 Task: Change IN PROGRESS as Status of Issue Issue0000000364 in Backlog  in Scrum Project Project0000000073 in Jira. Change IN PROGRESS as Status of Issue Issue0000000366 in Backlog  in Scrum Project Project0000000074 in Jira. Change IN PROGRESS as Status of Issue Issue0000000368 in Backlog  in Scrum Project Project0000000074 in Jira. Change IN PROGRESS as Status of Issue Issue0000000370 in Backlog  in Scrum Project Project0000000074 in Jira. Assign Person0000000145 as Assignee of Issue Issue0000000361 in Backlog  in Scrum Project Project0000000073 in Jira
Action: Mouse moved to (55, 235)
Screenshot: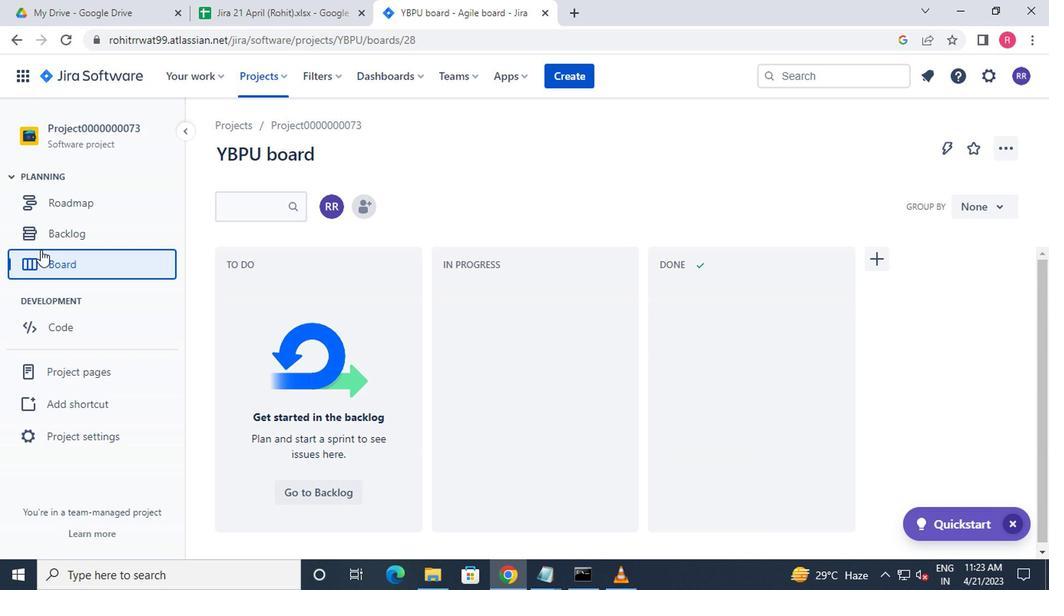 
Action: Mouse pressed left at (55, 235)
Screenshot: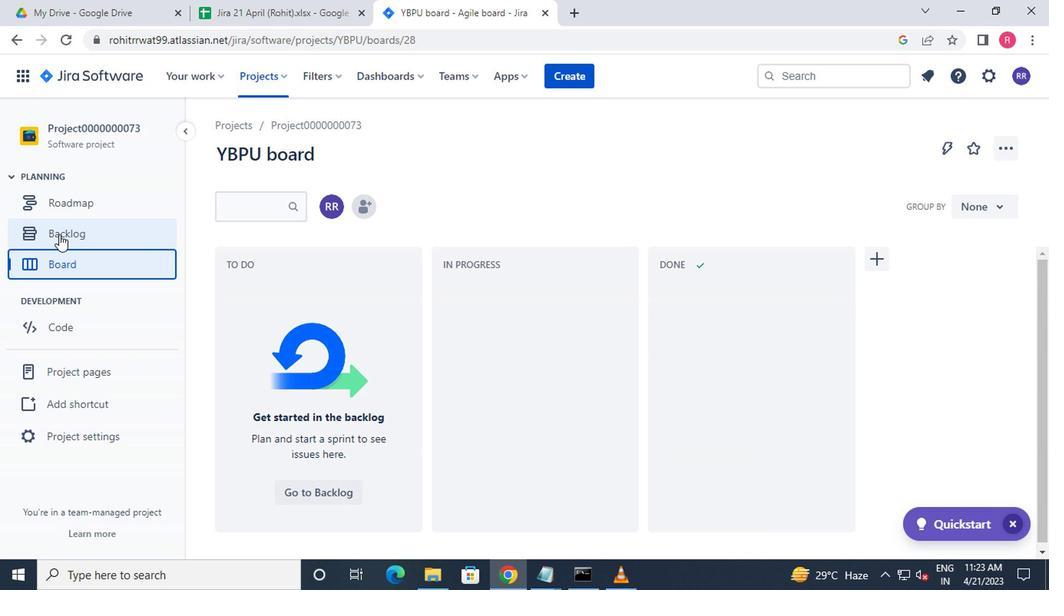 
Action: Mouse moved to (180, 287)
Screenshot: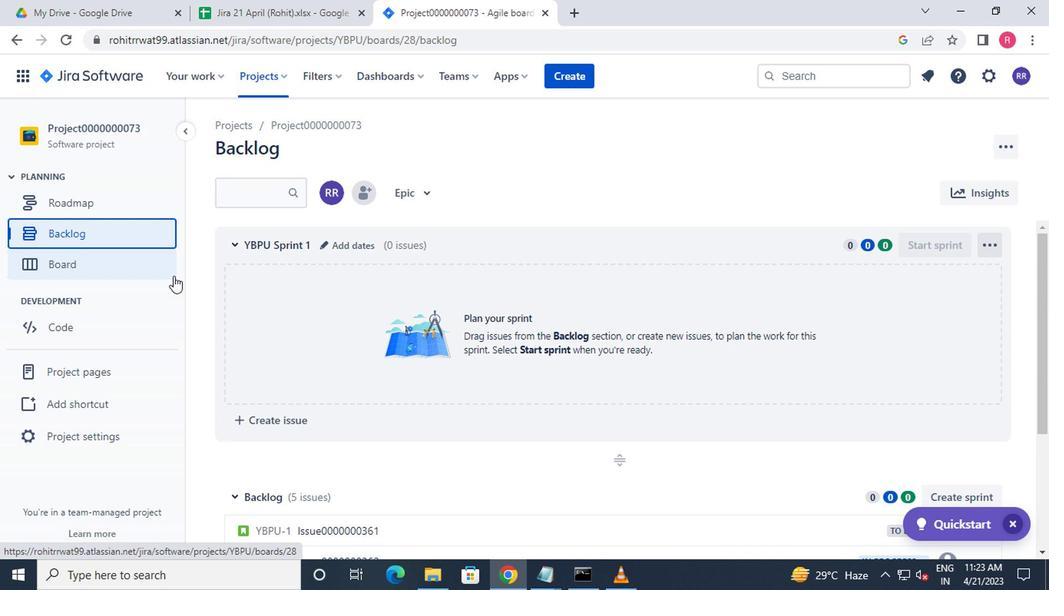 
Action: Mouse scrolled (180, 285) with delta (0, -1)
Screenshot: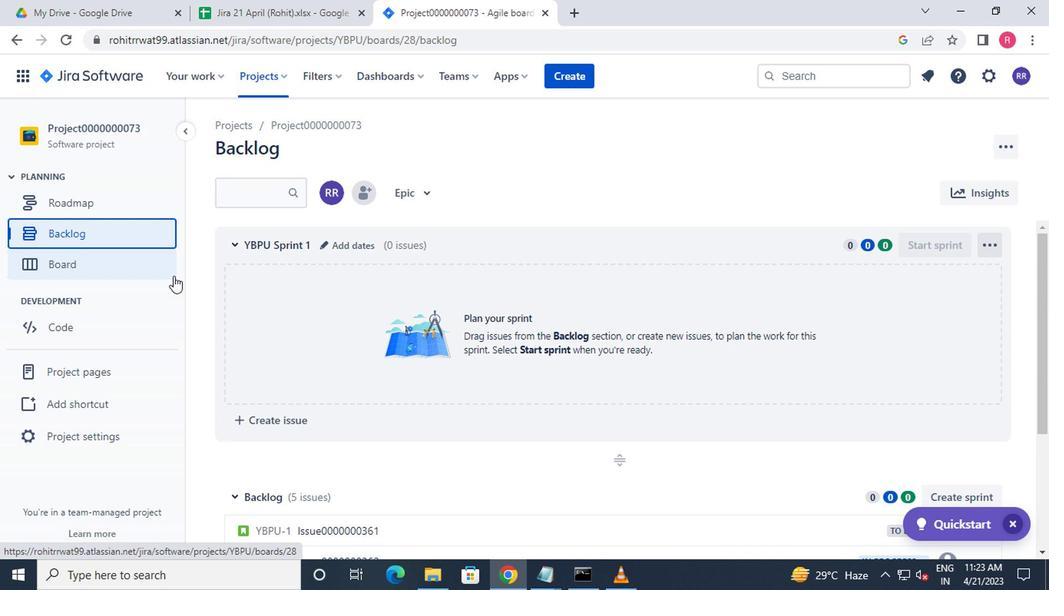 
Action: Mouse moved to (184, 291)
Screenshot: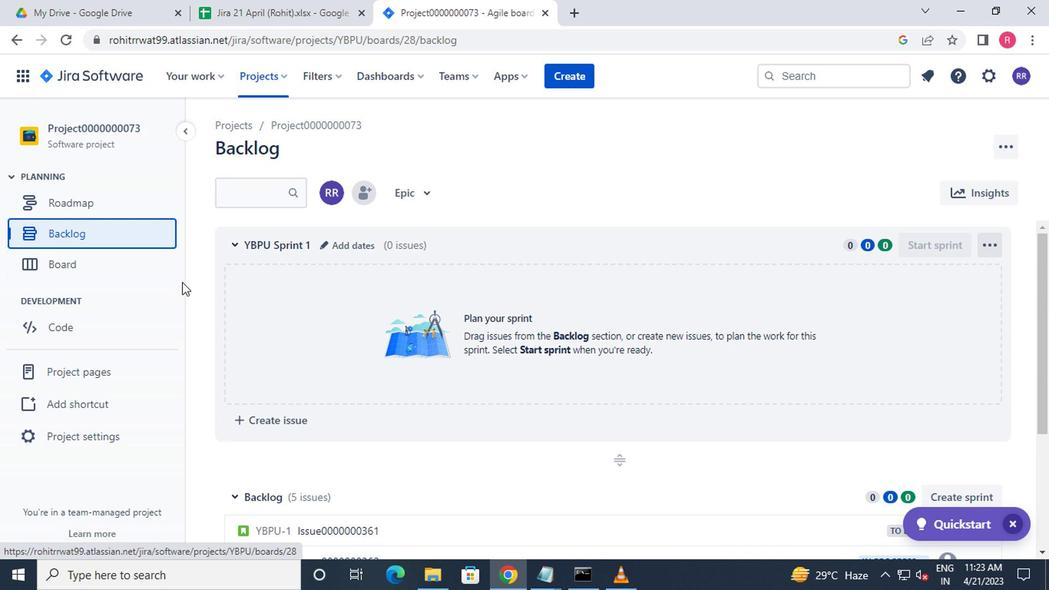 
Action: Mouse scrolled (184, 290) with delta (0, 0)
Screenshot: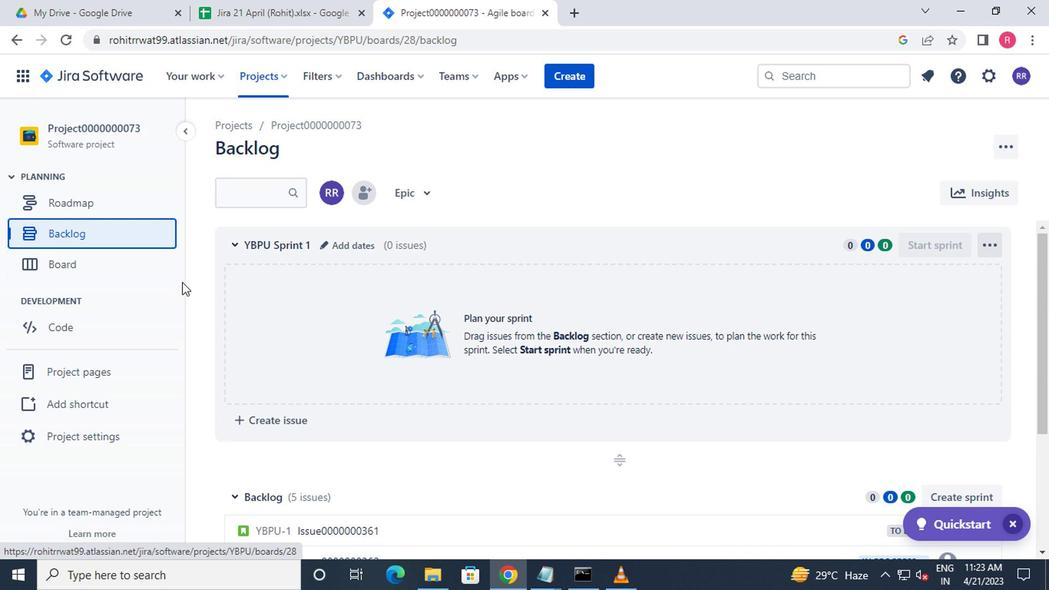 
Action: Mouse moved to (201, 304)
Screenshot: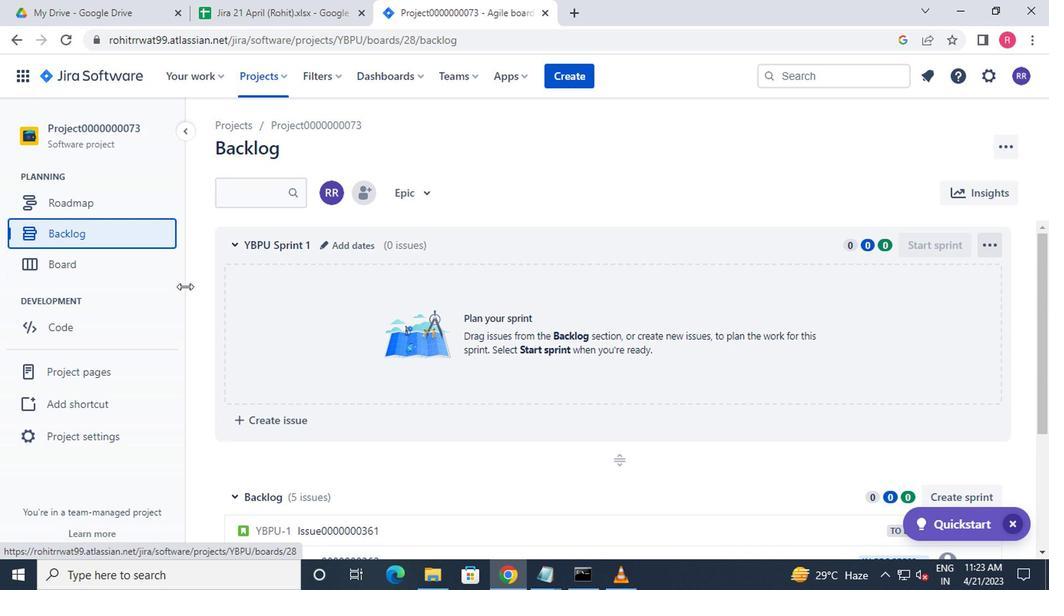 
Action: Mouse scrolled (201, 304) with delta (0, 0)
Screenshot: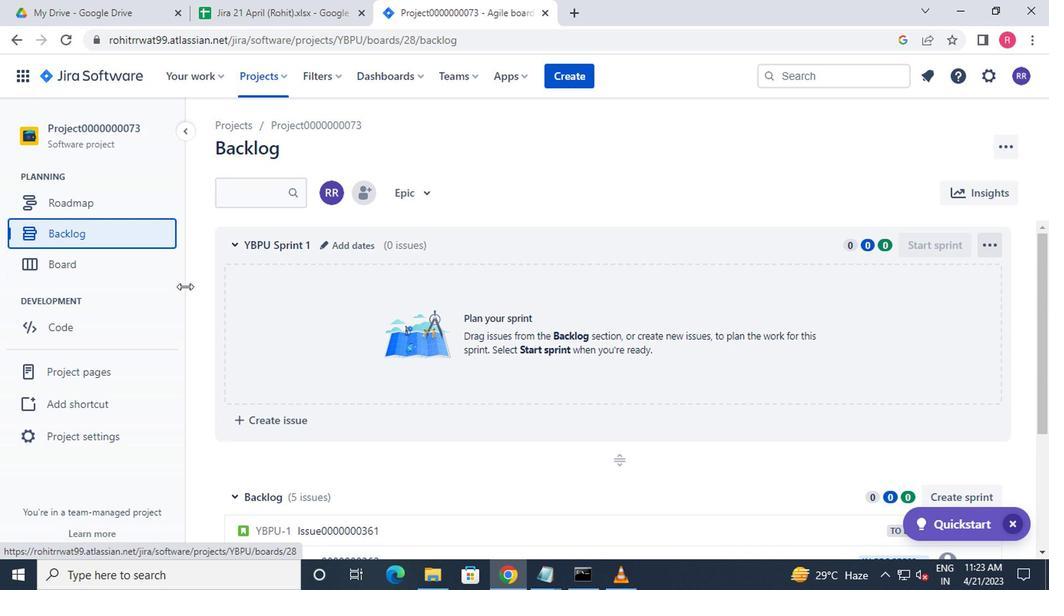 
Action: Mouse moved to (207, 311)
Screenshot: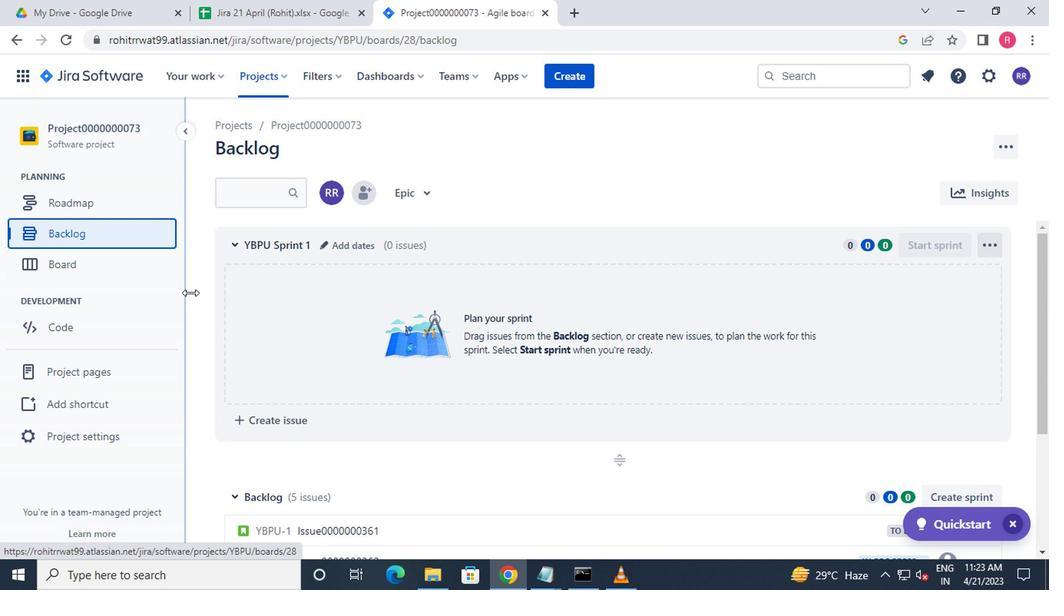 
Action: Mouse scrolled (207, 310) with delta (0, -1)
Screenshot: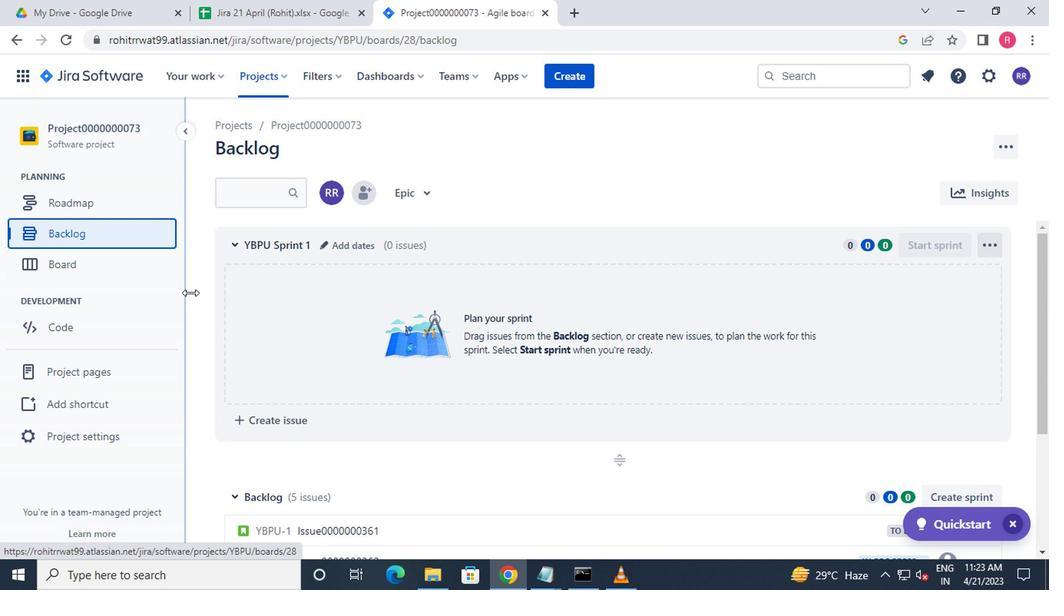
Action: Mouse moved to (674, 358)
Screenshot: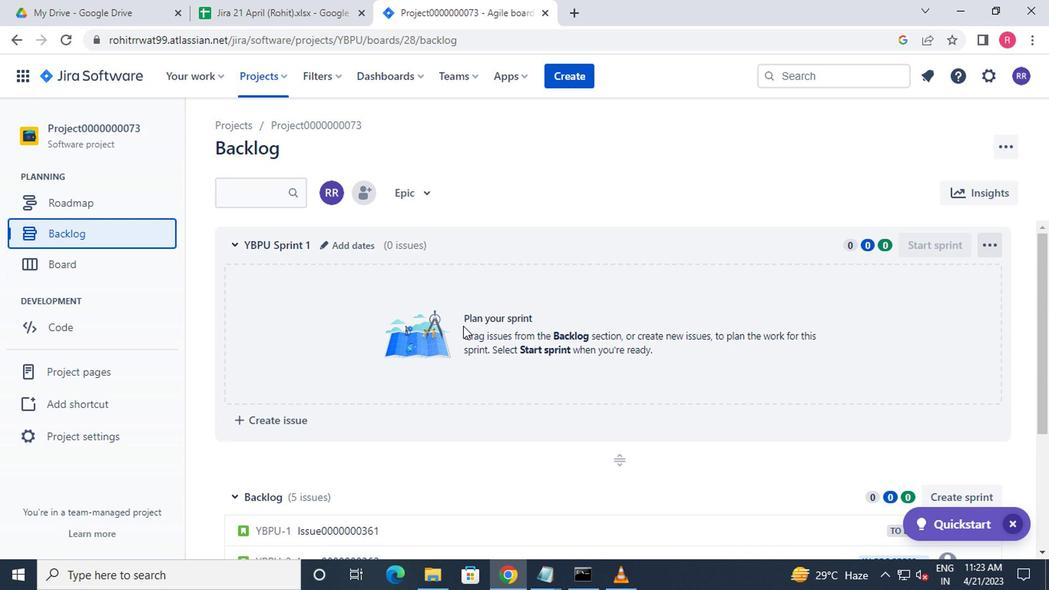 
Action: Mouse scrolled (674, 357) with delta (0, -1)
Screenshot: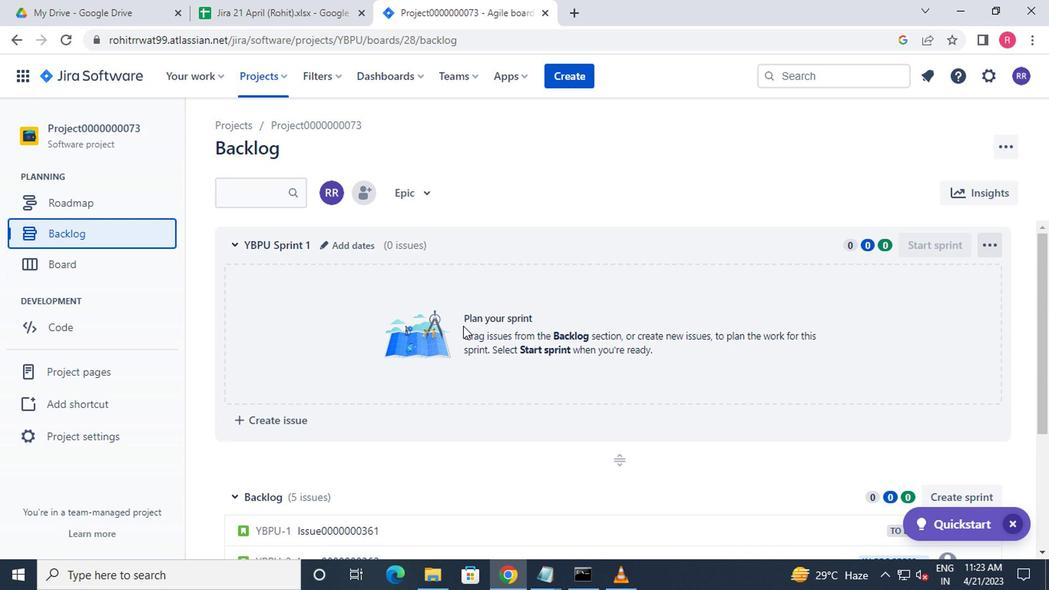 
Action: Mouse moved to (674, 358)
Screenshot: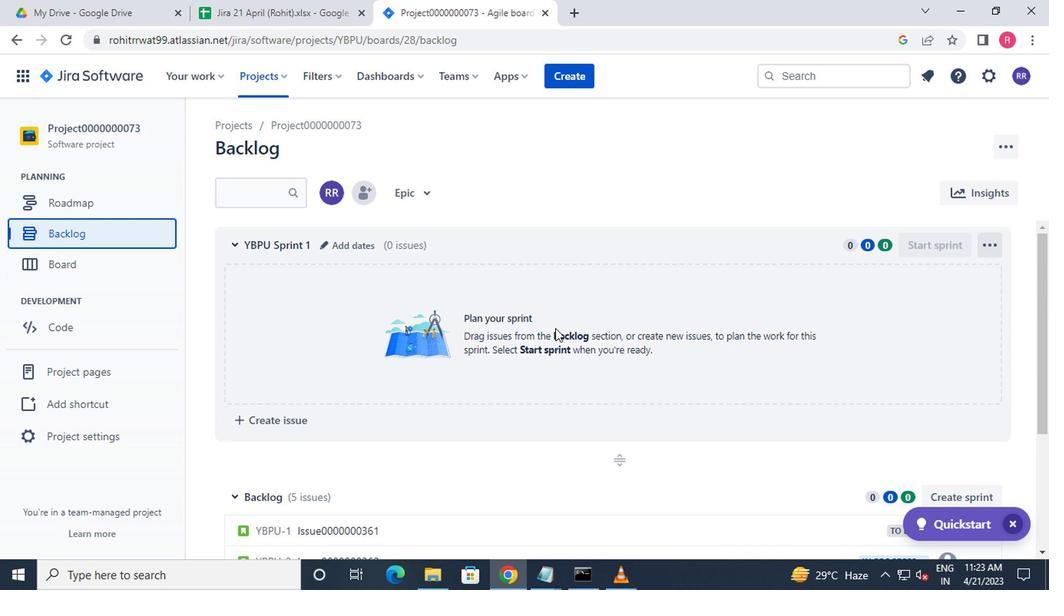 
Action: Mouse scrolled (674, 358) with delta (0, 0)
Screenshot: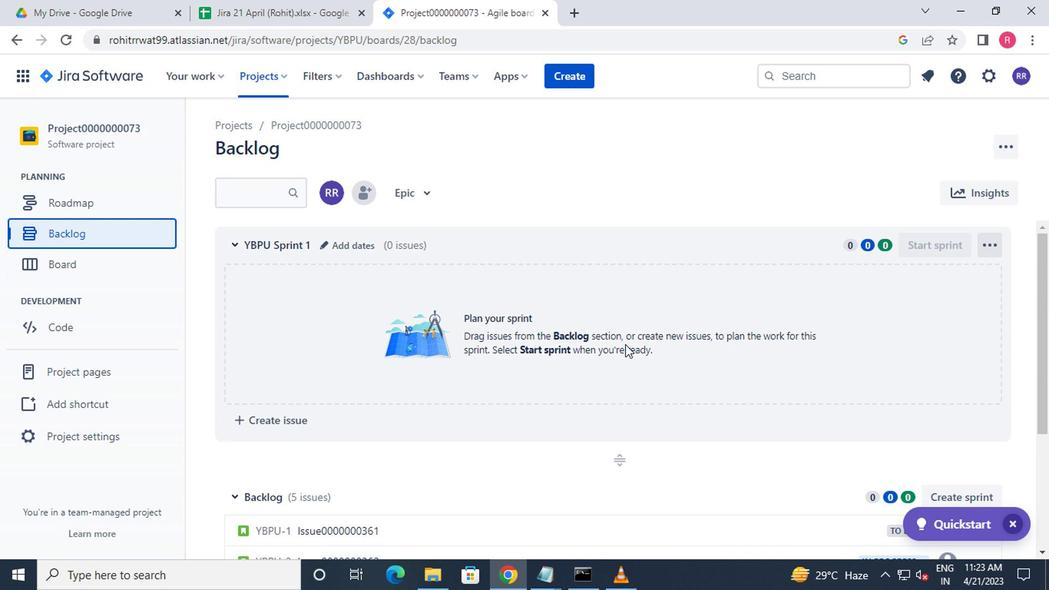 
Action: Mouse scrolled (674, 358) with delta (0, 0)
Screenshot: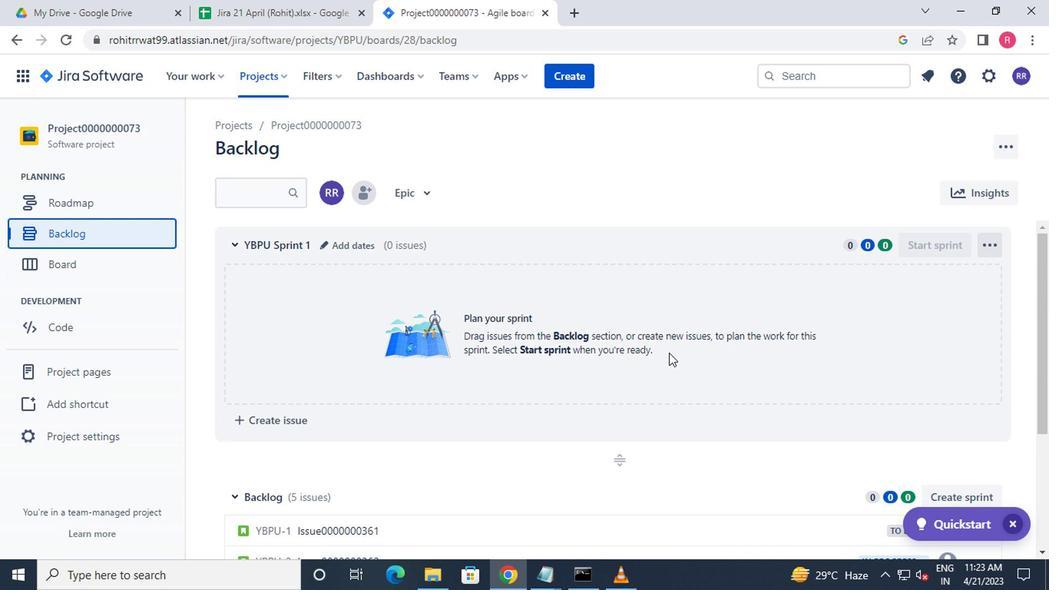 
Action: Mouse moved to (897, 433)
Screenshot: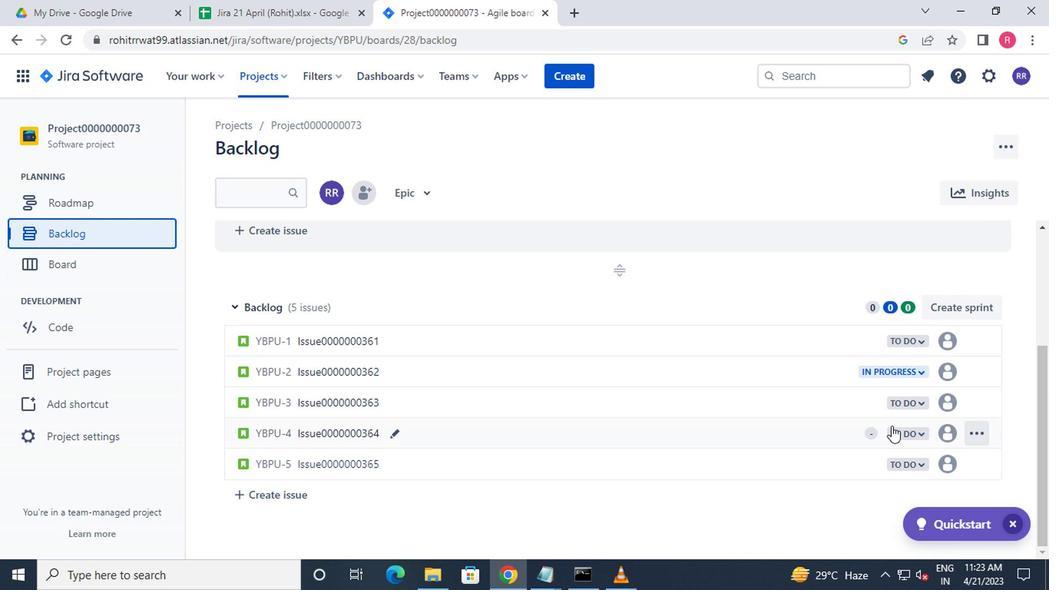 
Action: Mouse pressed left at (897, 433)
Screenshot: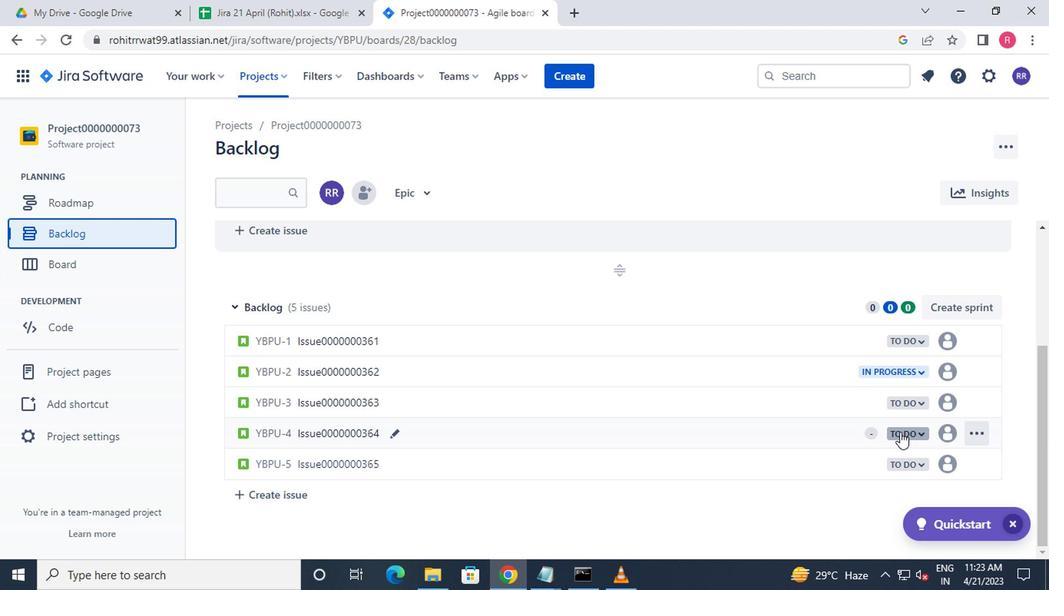 
Action: Mouse moved to (823, 470)
Screenshot: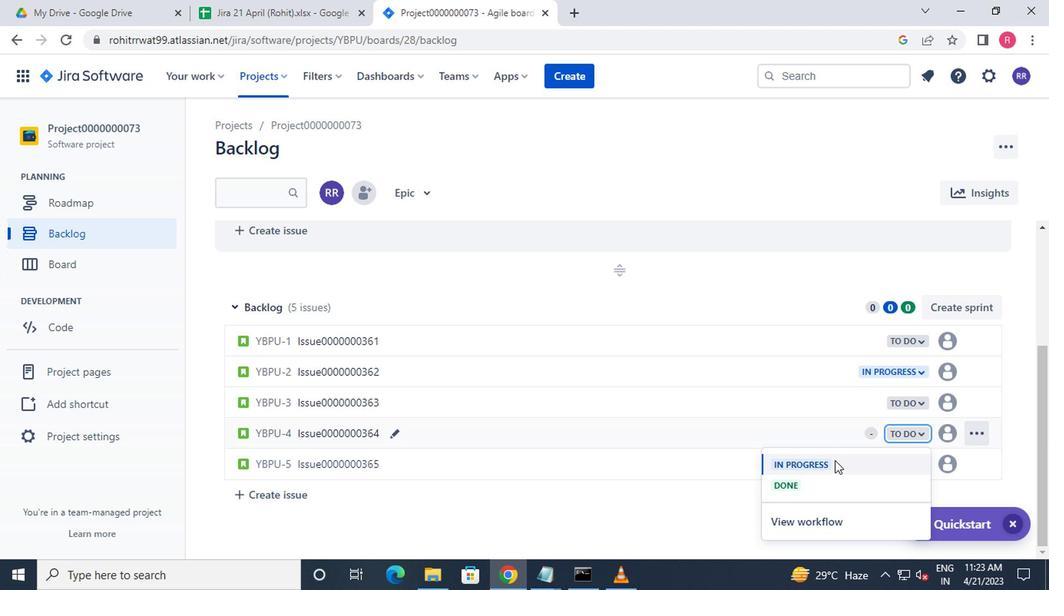 
Action: Mouse pressed left at (823, 470)
Screenshot: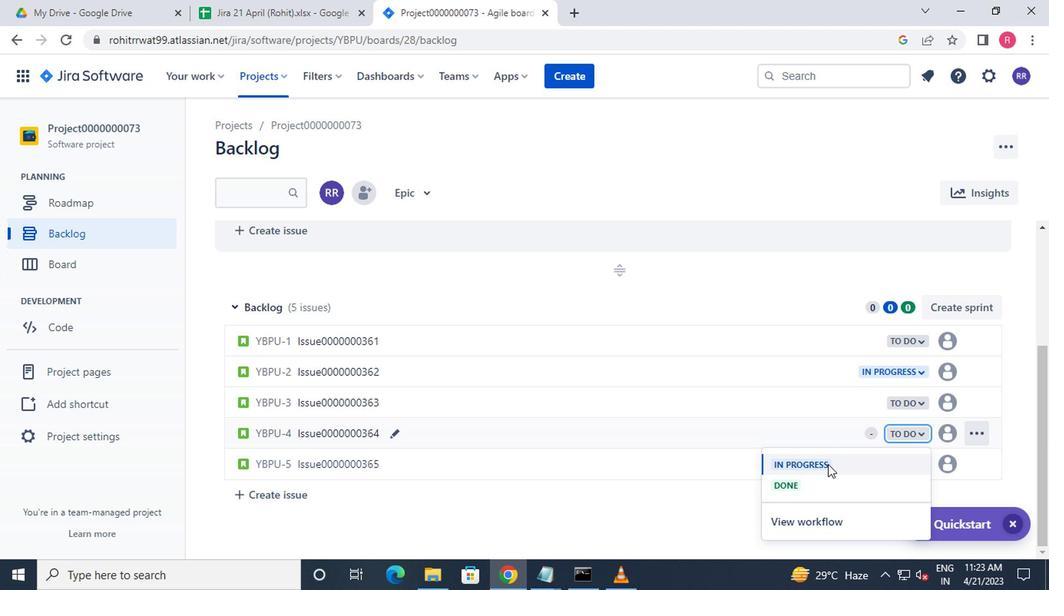 
Action: Mouse moved to (243, 79)
Screenshot: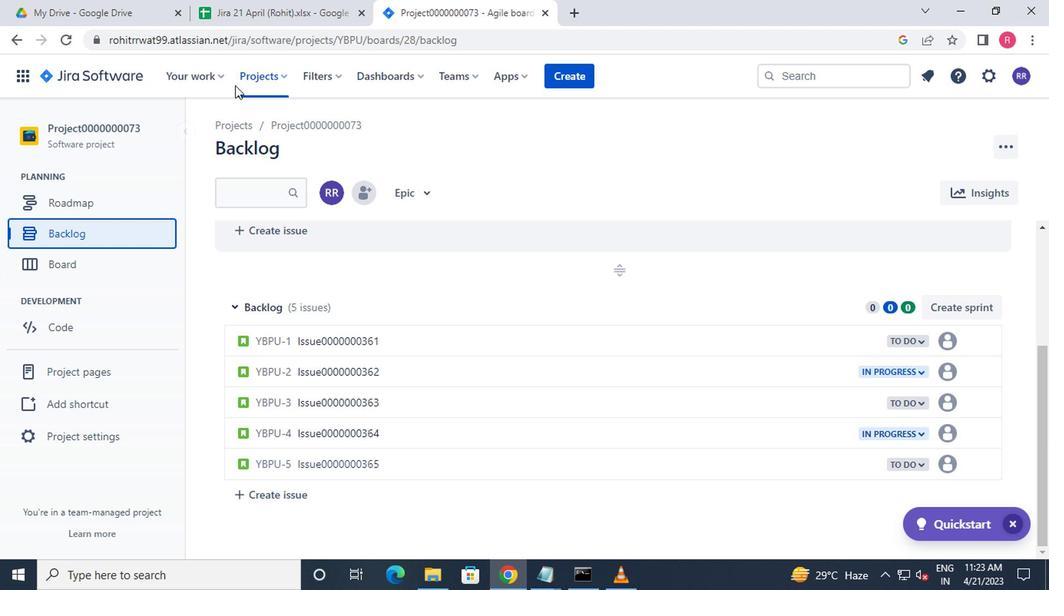
Action: Mouse pressed left at (243, 79)
Screenshot: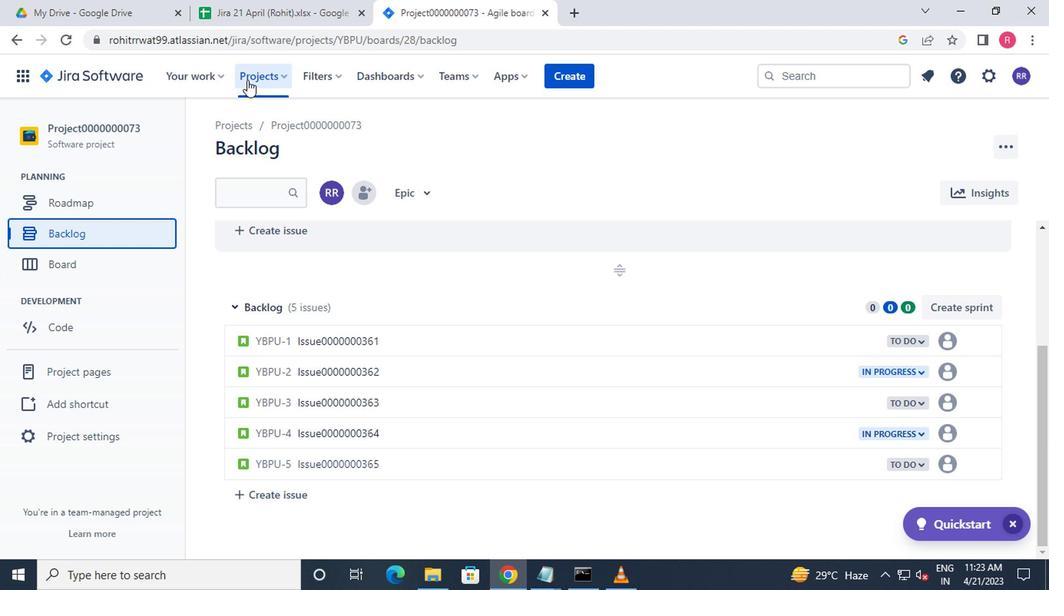 
Action: Mouse moved to (317, 176)
Screenshot: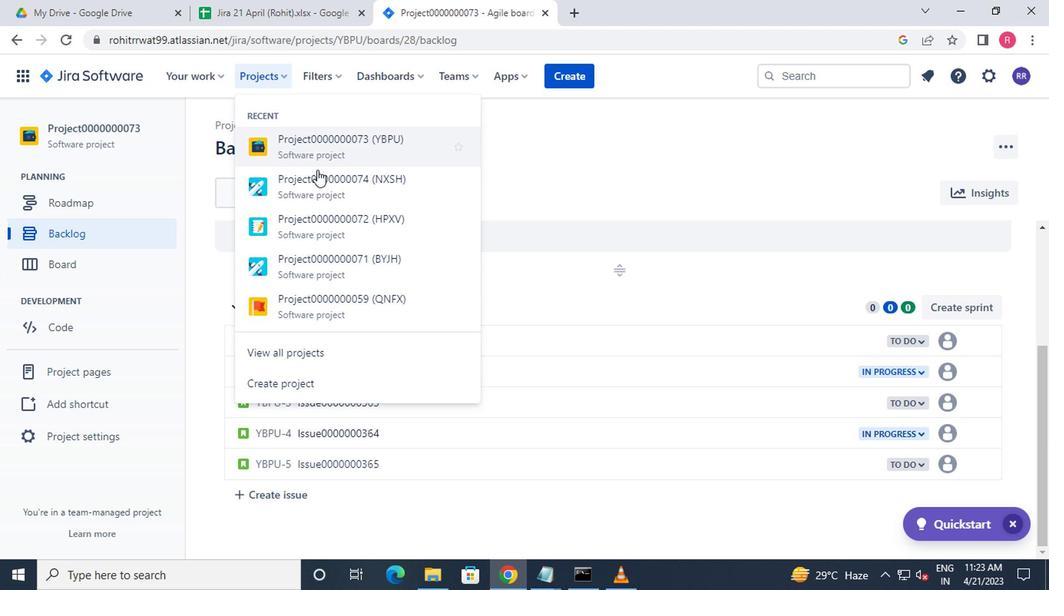 
Action: Mouse pressed left at (317, 176)
Screenshot: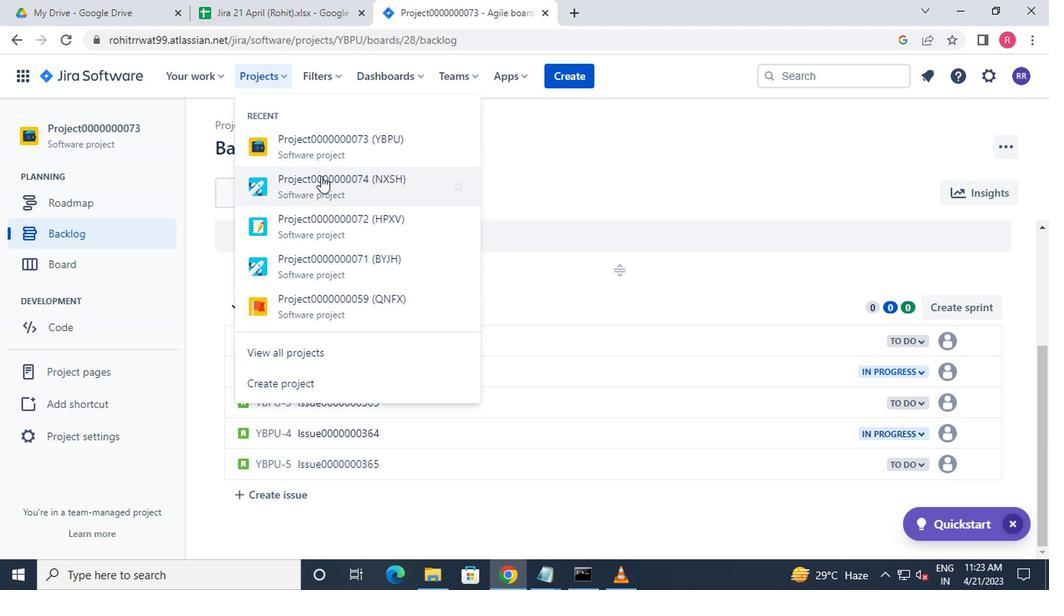 
Action: Mouse moved to (120, 231)
Screenshot: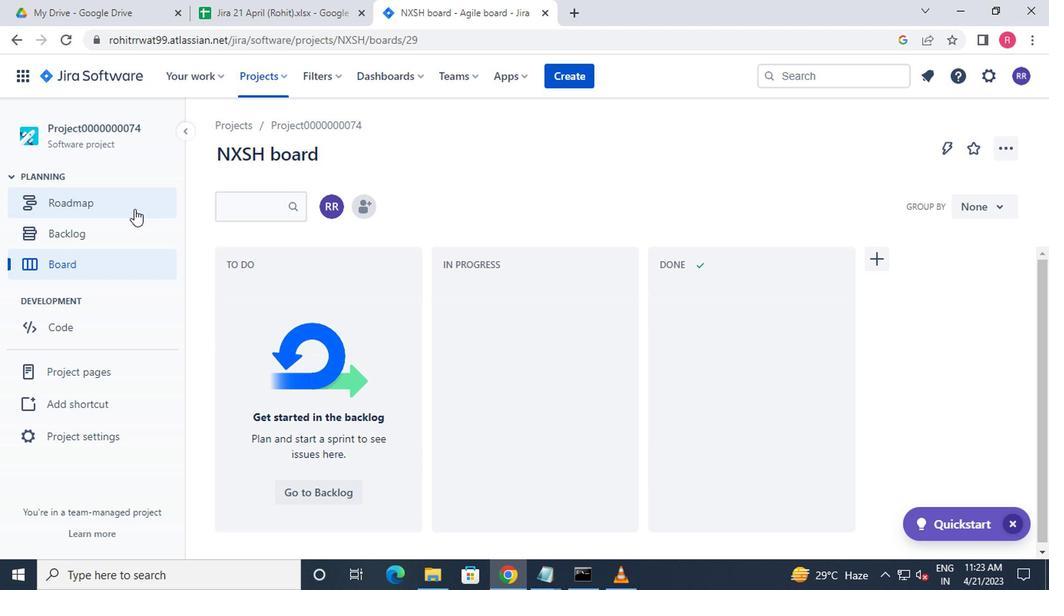 
Action: Mouse pressed left at (120, 231)
Screenshot: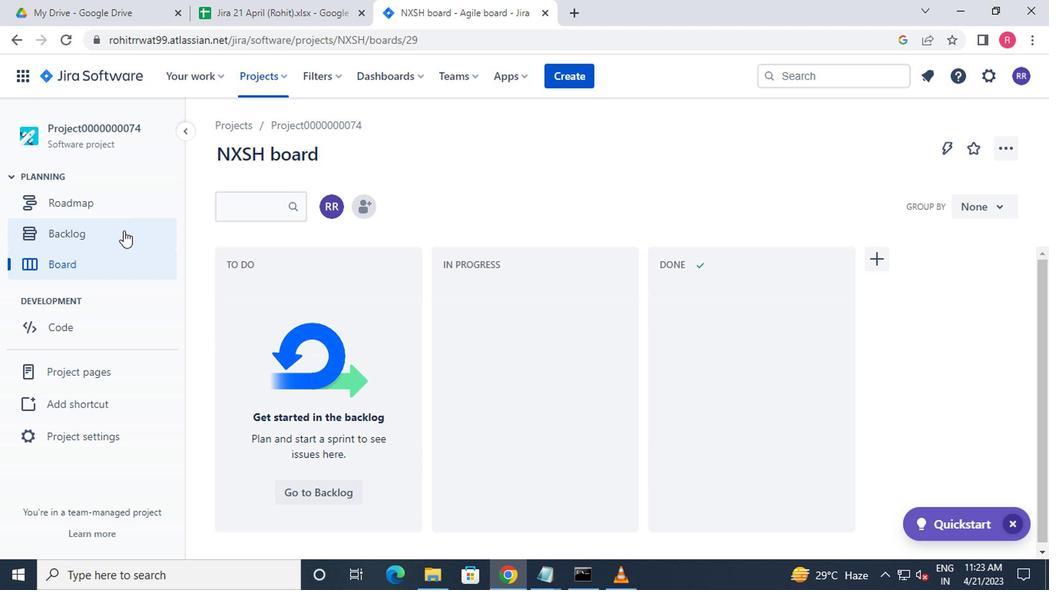 
Action: Mouse moved to (305, 255)
Screenshot: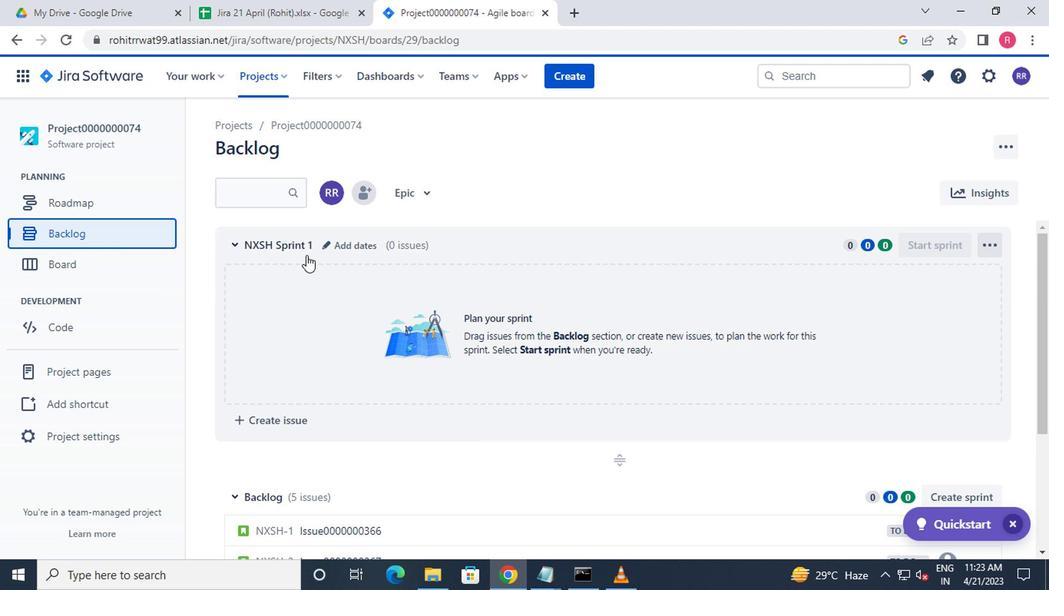 
Action: Mouse scrolled (305, 255) with delta (0, 0)
Screenshot: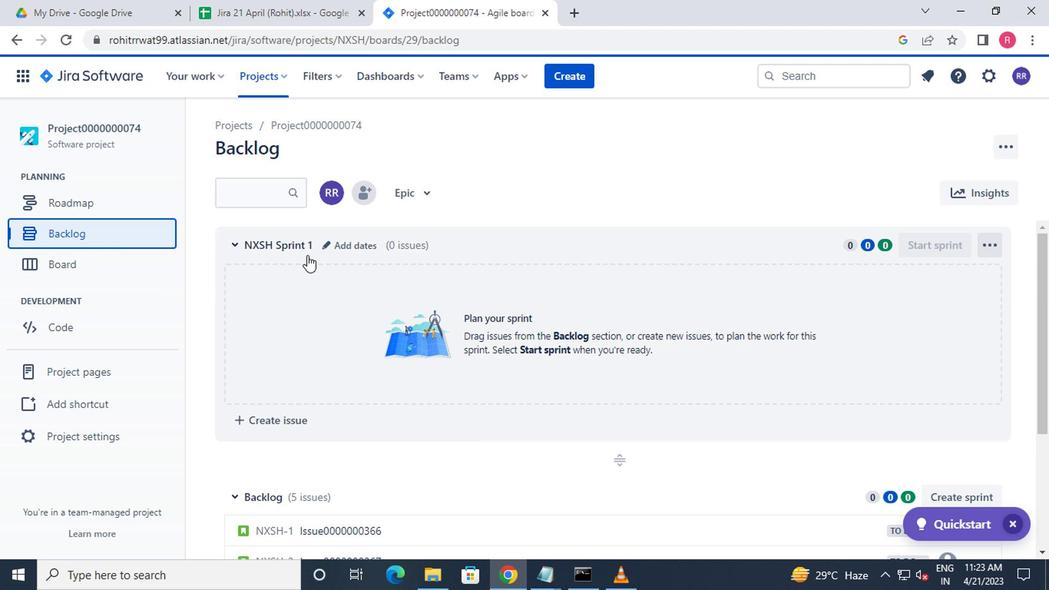 
Action: Mouse scrolled (305, 255) with delta (0, 0)
Screenshot: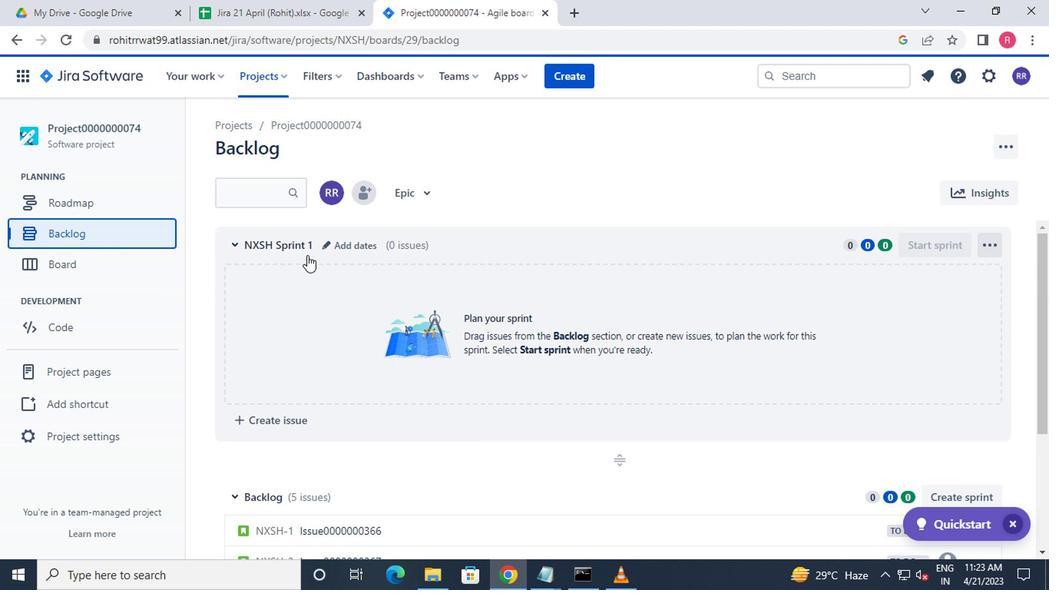 
Action: Mouse moved to (305, 255)
Screenshot: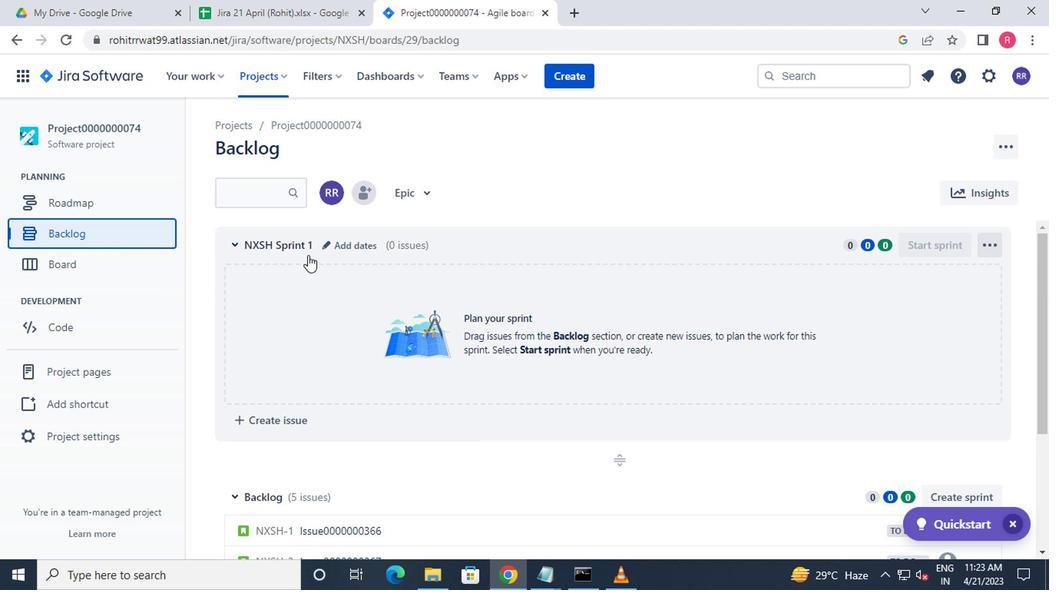 
Action: Mouse scrolled (305, 255) with delta (0, 0)
Screenshot: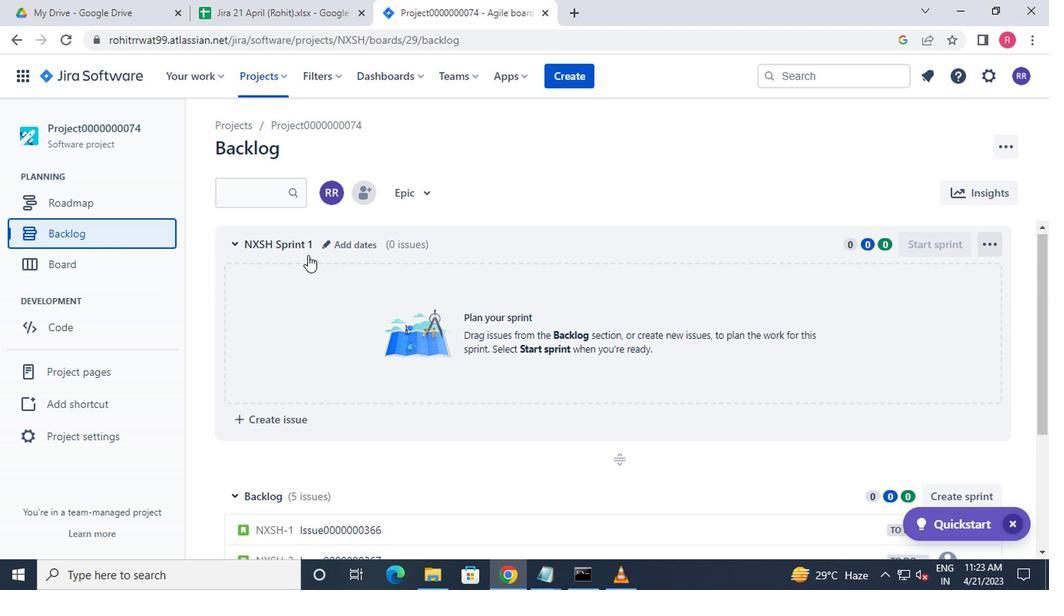 
Action: Mouse moved to (907, 337)
Screenshot: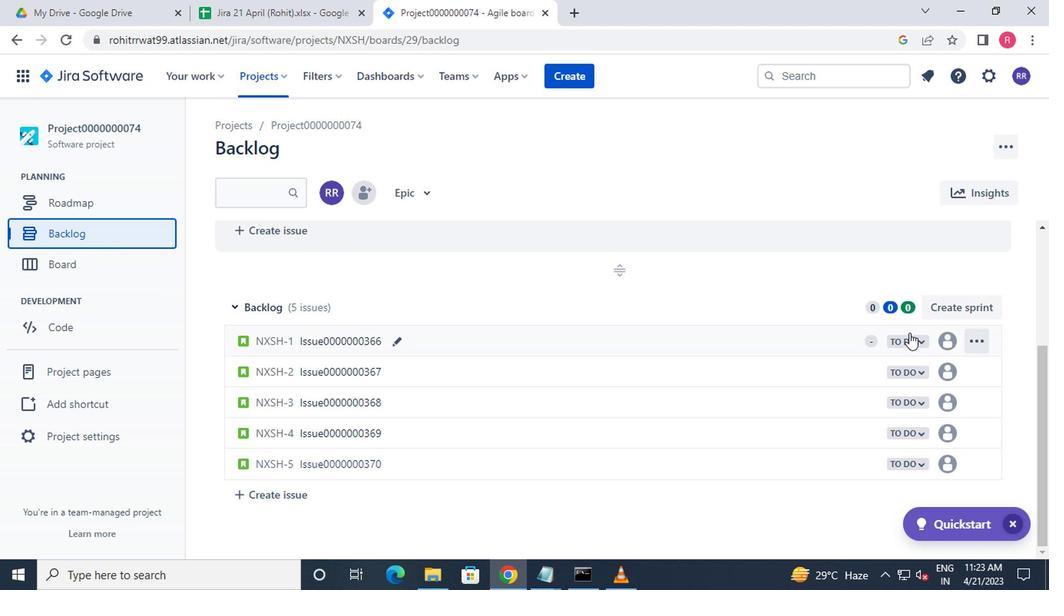 
Action: Mouse pressed left at (907, 337)
Screenshot: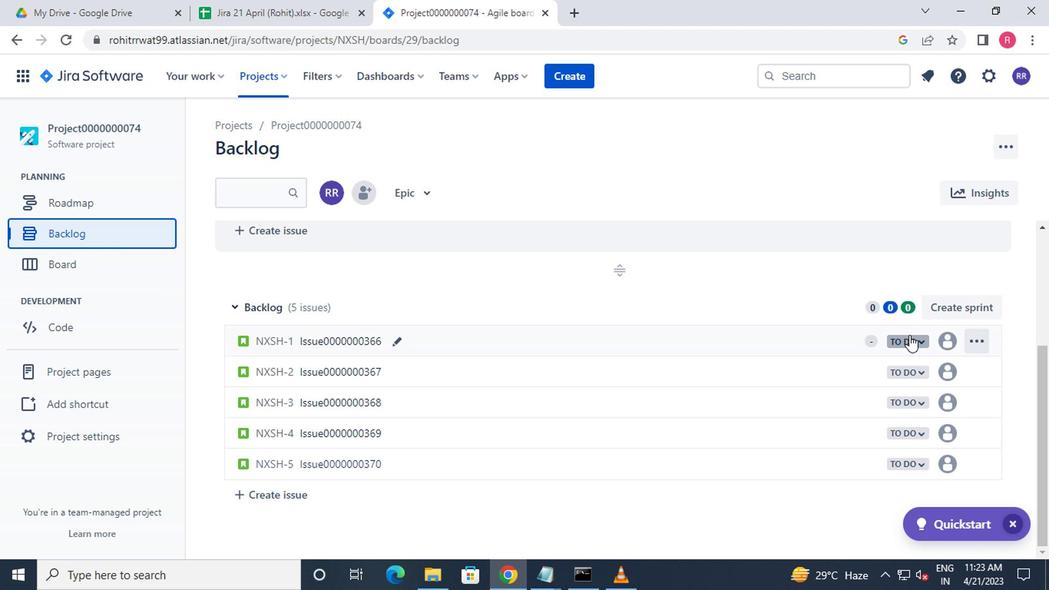 
Action: Mouse moved to (830, 373)
Screenshot: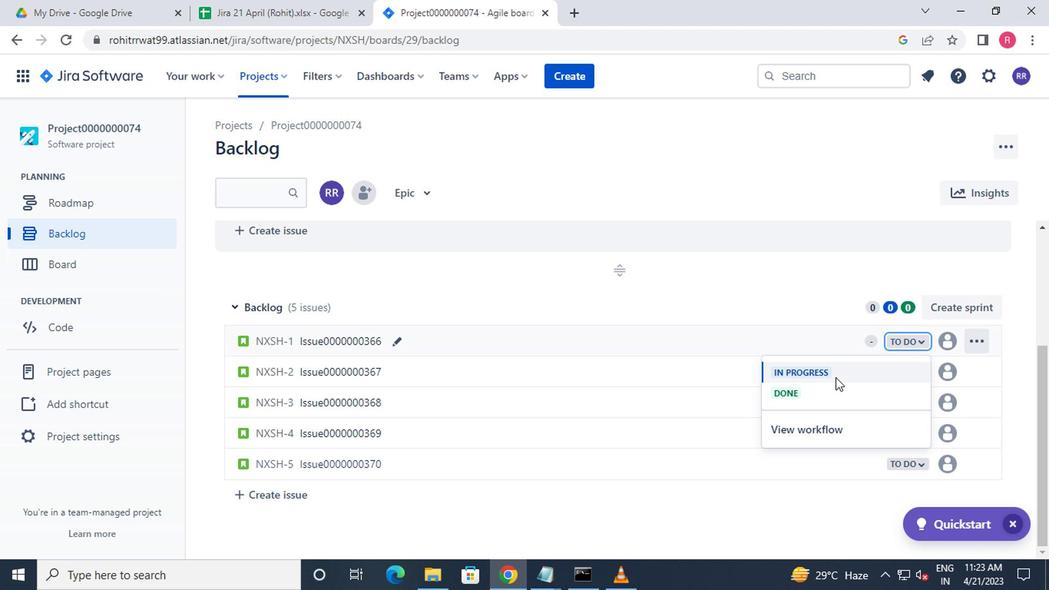 
Action: Mouse pressed left at (830, 373)
Screenshot: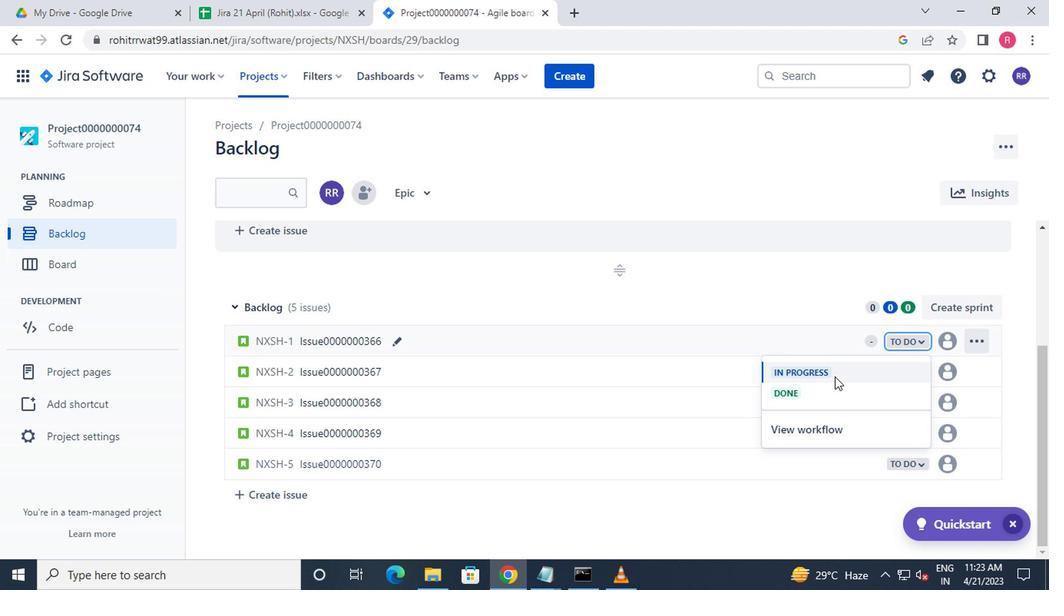 
Action: Mouse moved to (914, 406)
Screenshot: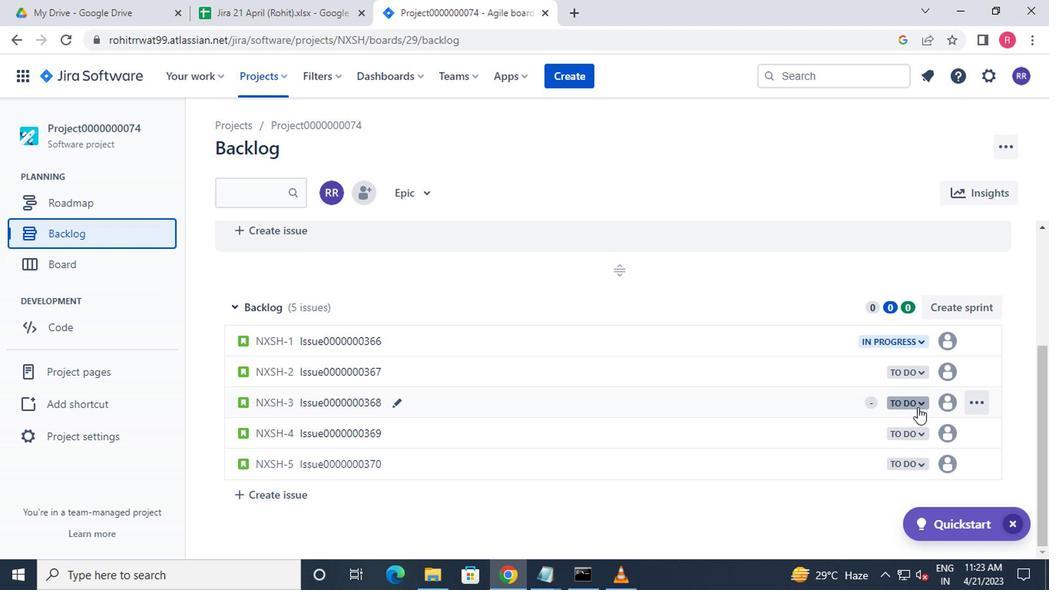 
Action: Mouse pressed left at (914, 406)
Screenshot: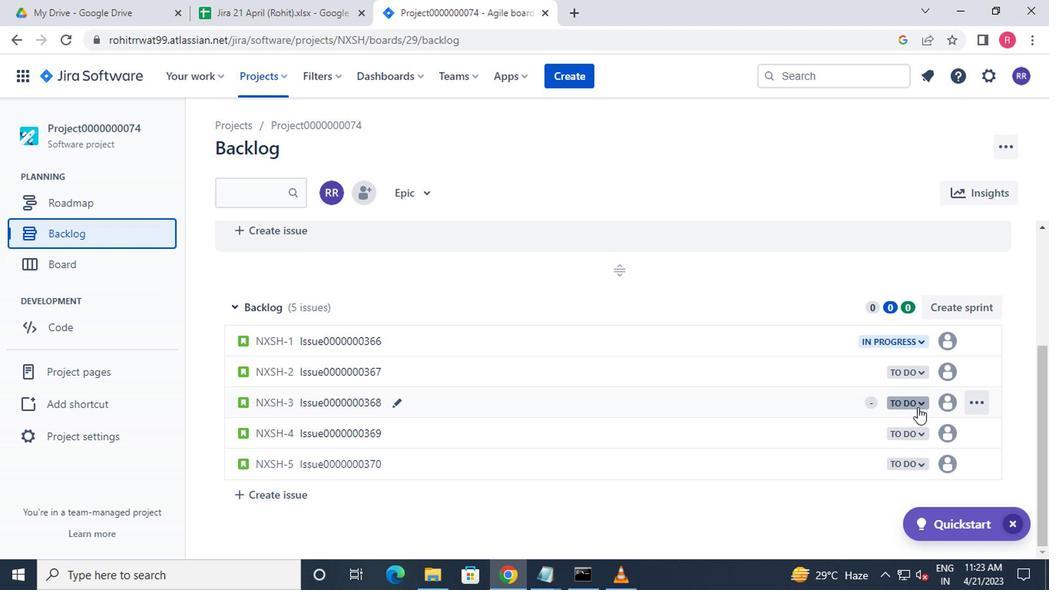 
Action: Mouse moved to (831, 431)
Screenshot: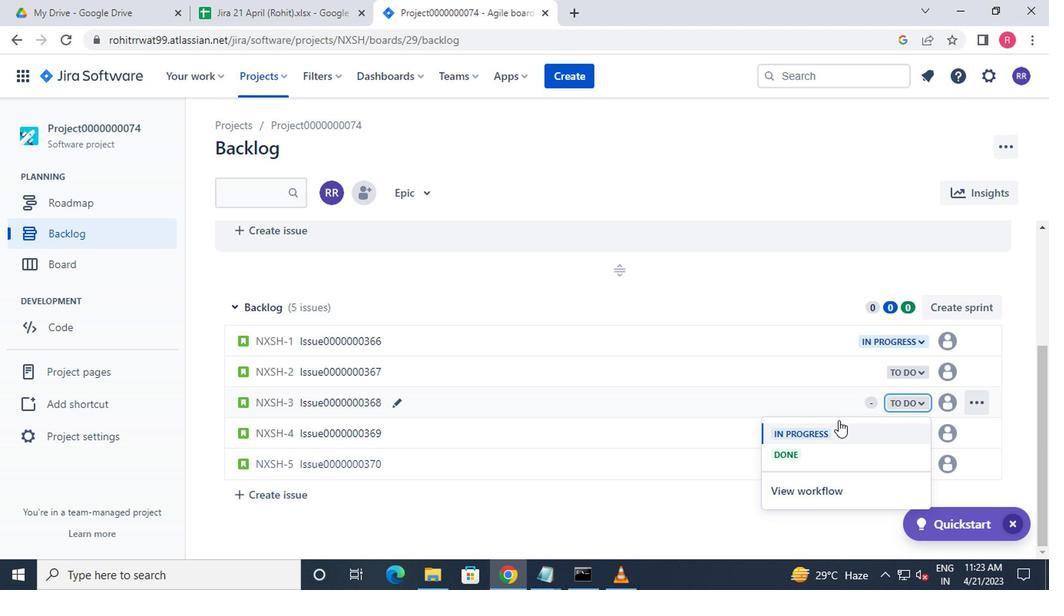 
Action: Mouse pressed left at (831, 431)
Screenshot: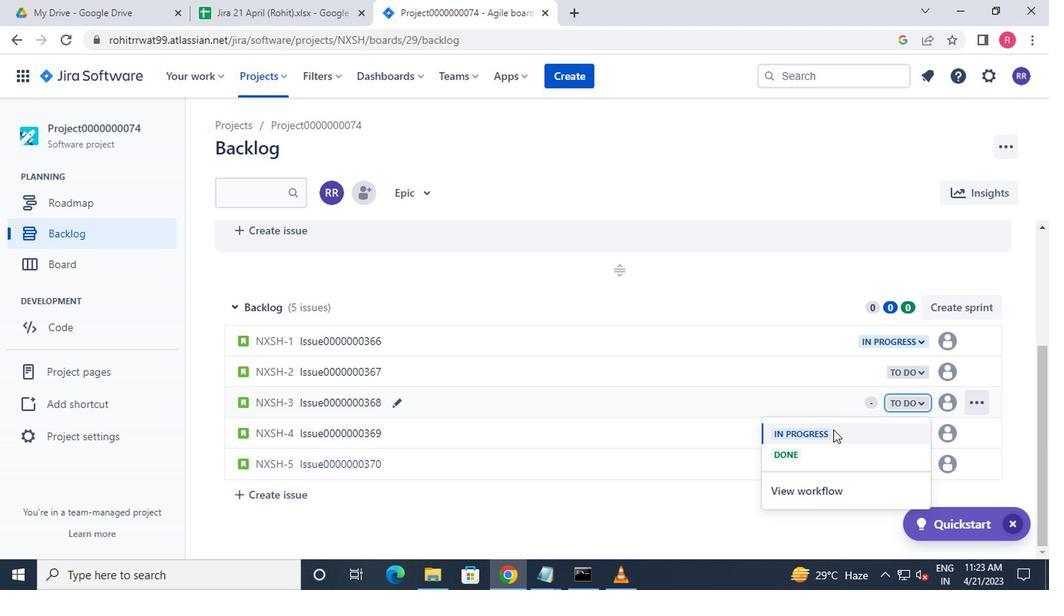 
Action: Mouse moved to (895, 466)
Screenshot: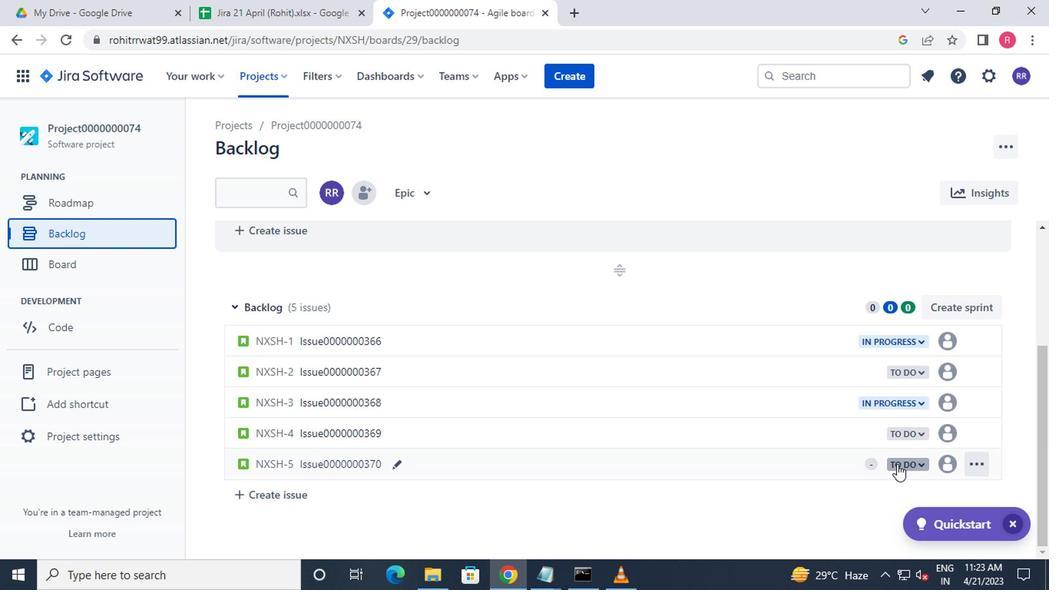 
Action: Mouse pressed left at (895, 466)
Screenshot: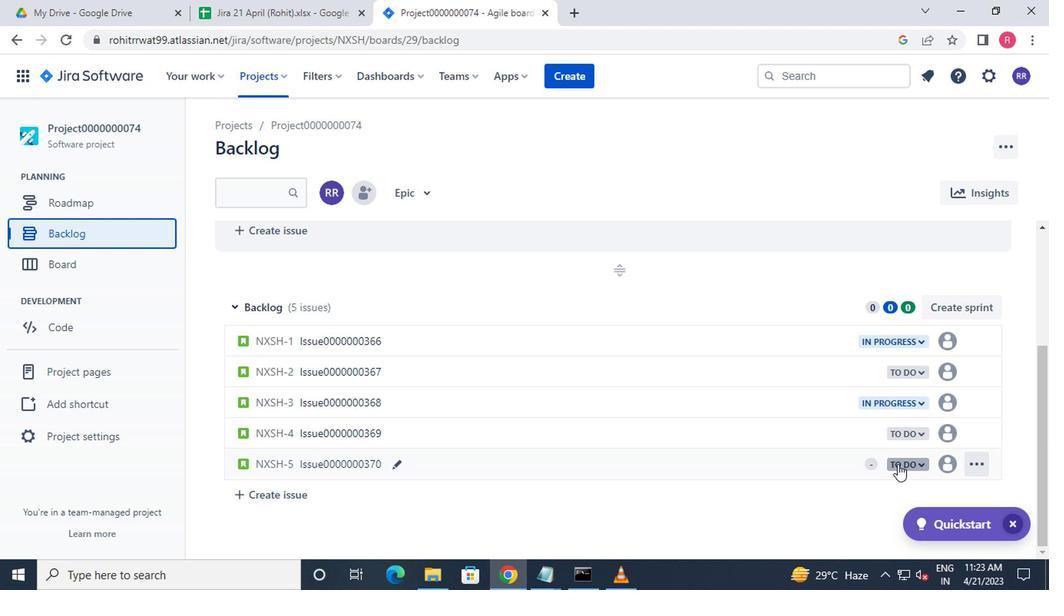 
Action: Mouse moved to (810, 377)
Screenshot: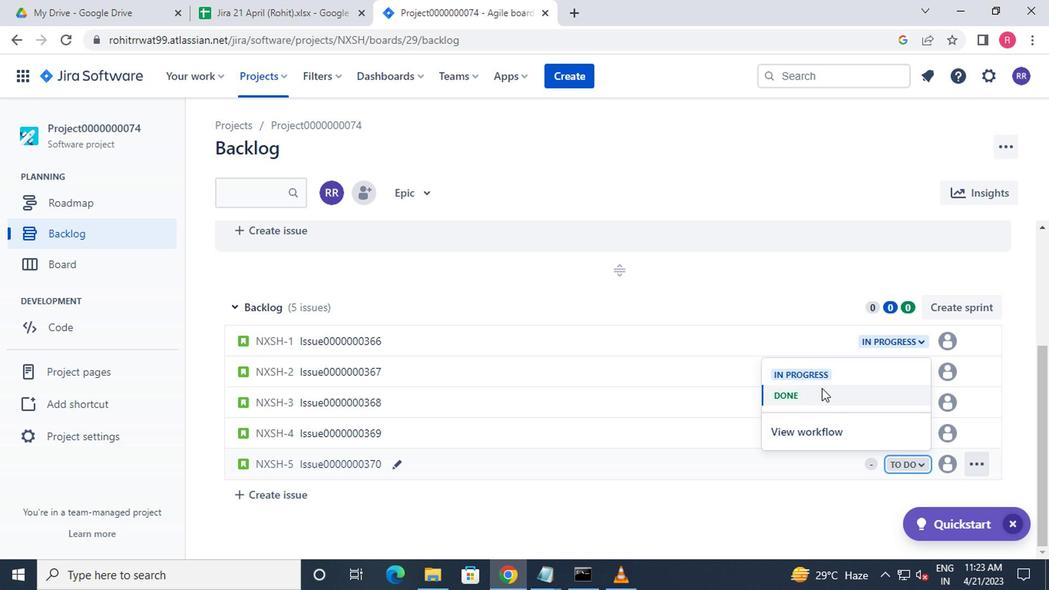 
Action: Mouse pressed left at (810, 377)
Screenshot: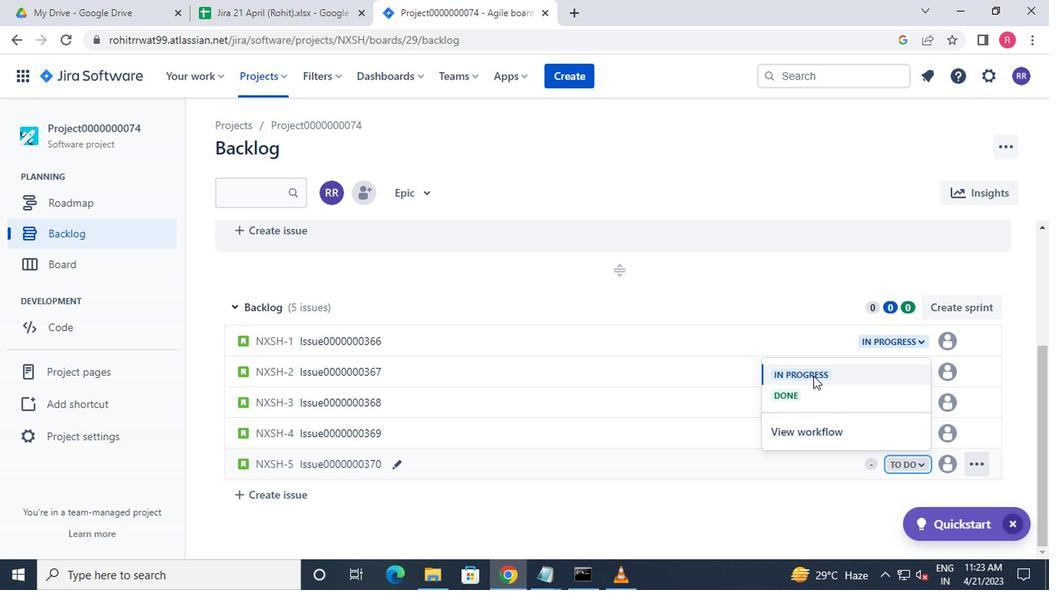 
Action: Mouse moved to (281, 80)
Screenshot: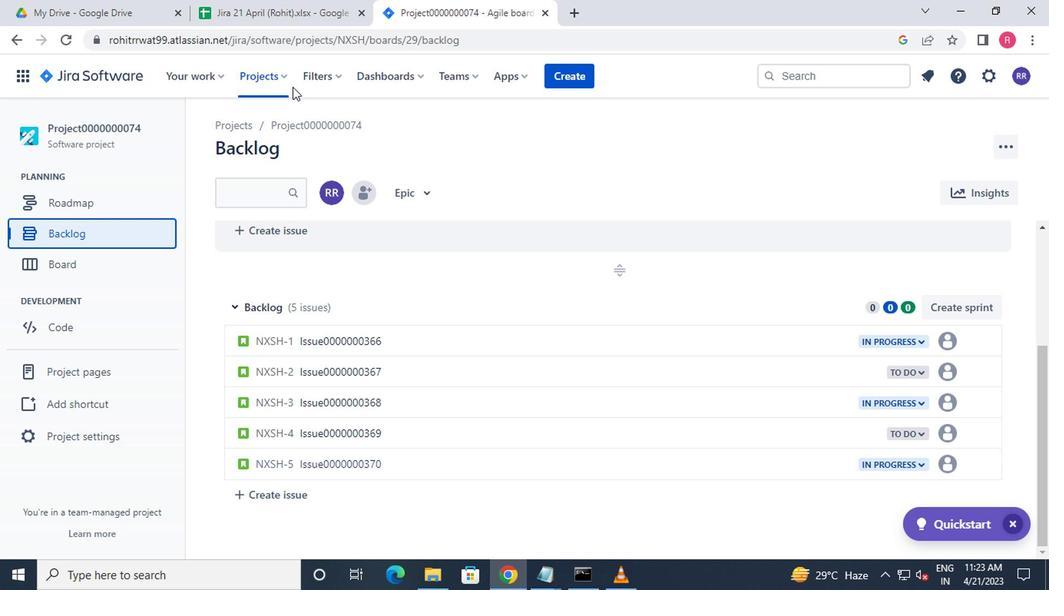 
Action: Mouse pressed left at (281, 80)
Screenshot: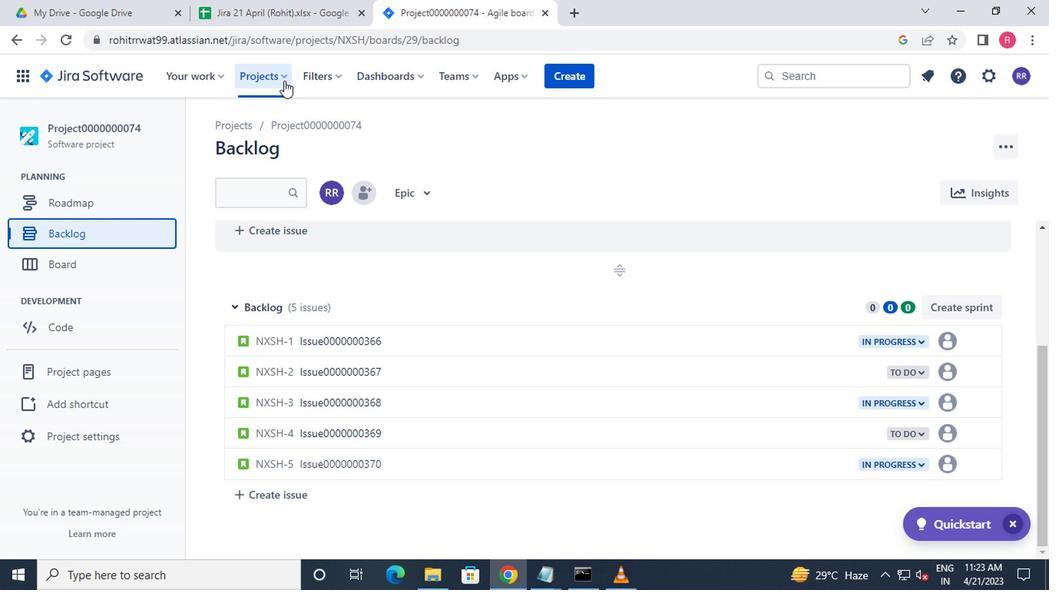 
Action: Mouse moved to (311, 171)
Screenshot: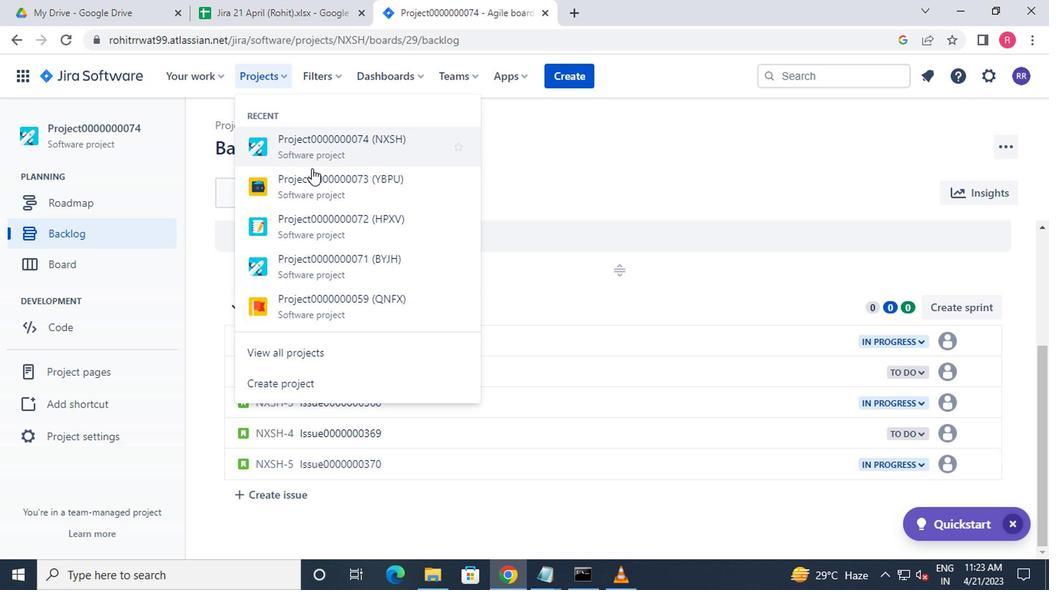 
Action: Mouse pressed left at (311, 171)
Screenshot: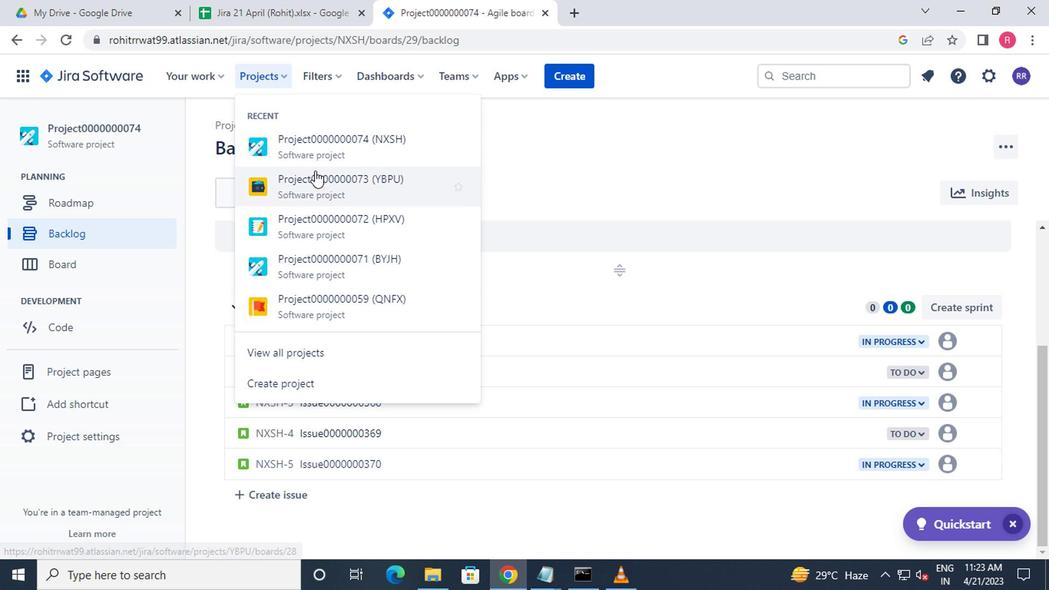 
Action: Mouse moved to (133, 236)
Screenshot: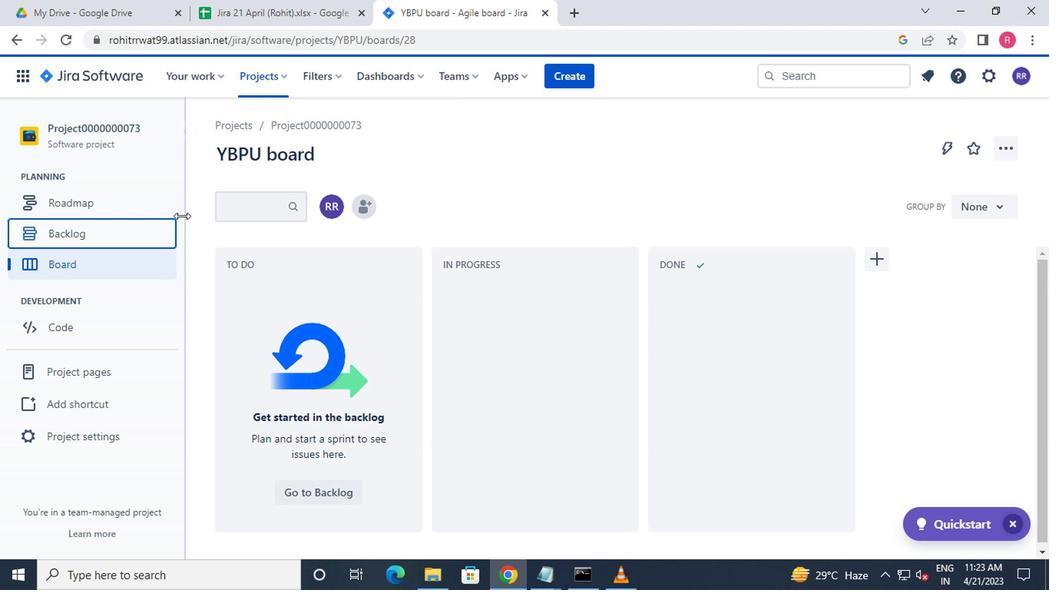 
Action: Mouse pressed left at (133, 236)
Screenshot: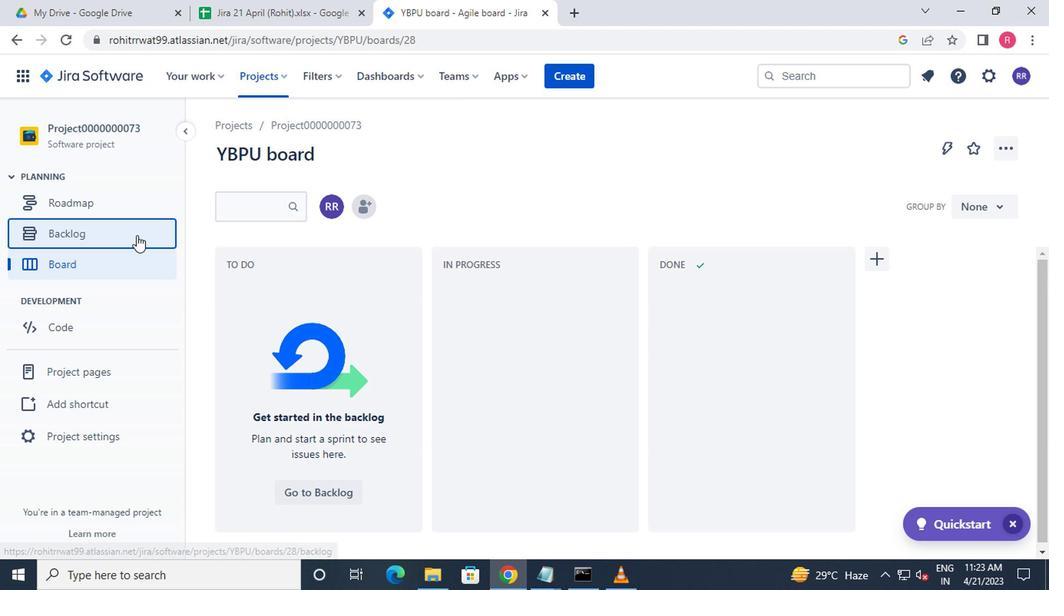
Action: Mouse moved to (279, 262)
Screenshot: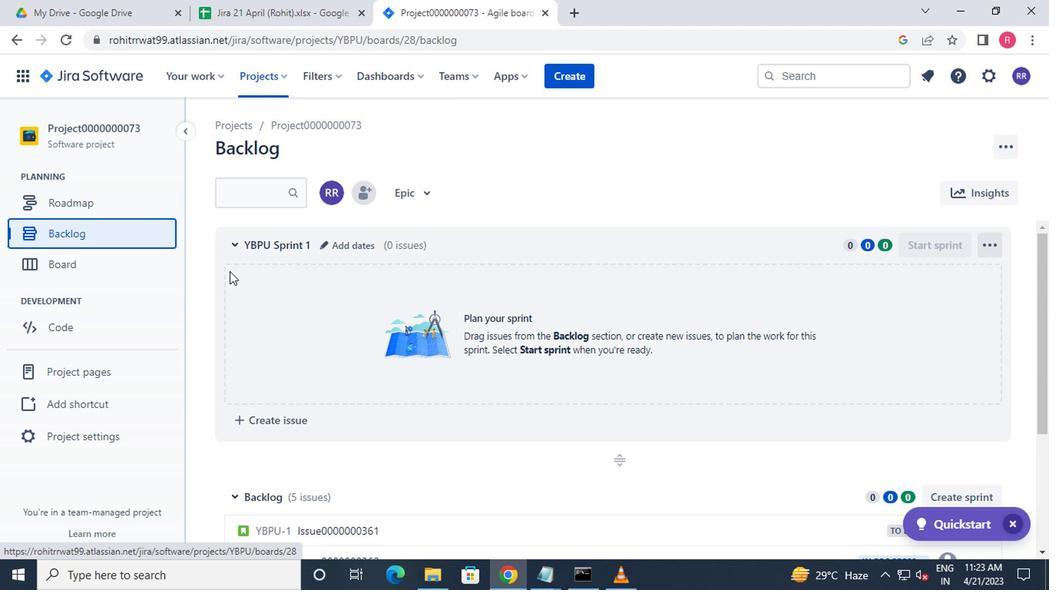 
Action: Mouse scrolled (279, 262) with delta (0, 0)
Screenshot: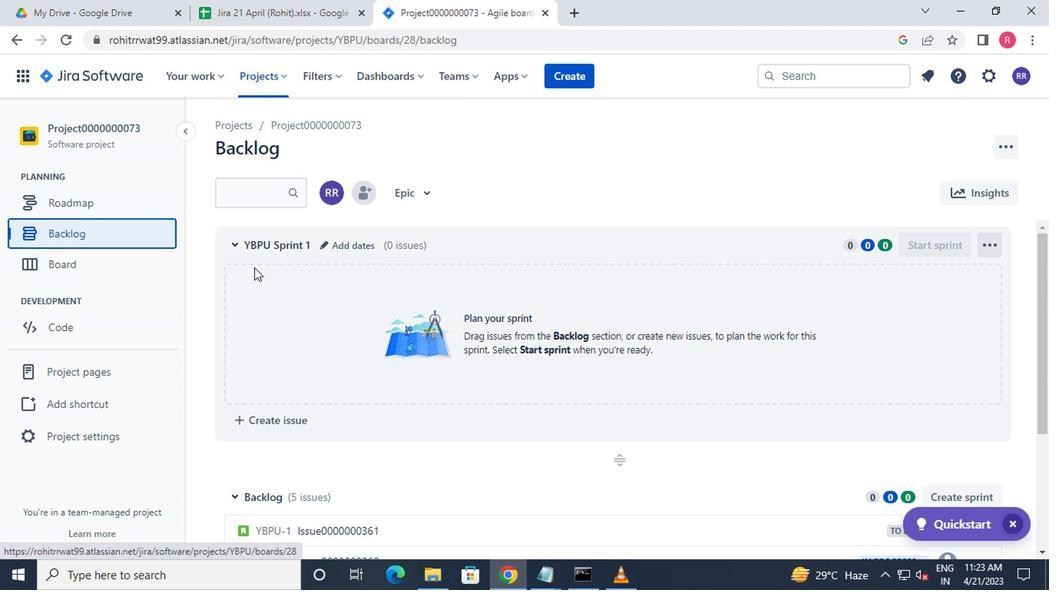 
Action: Mouse scrolled (279, 262) with delta (0, 0)
Screenshot: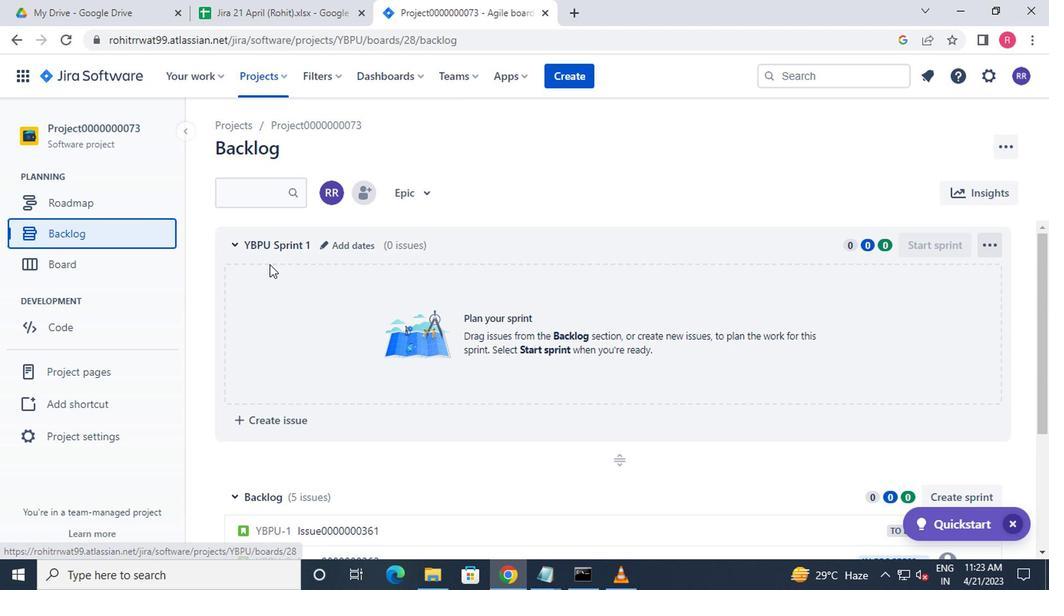 
Action: Mouse scrolled (279, 262) with delta (0, 0)
Screenshot: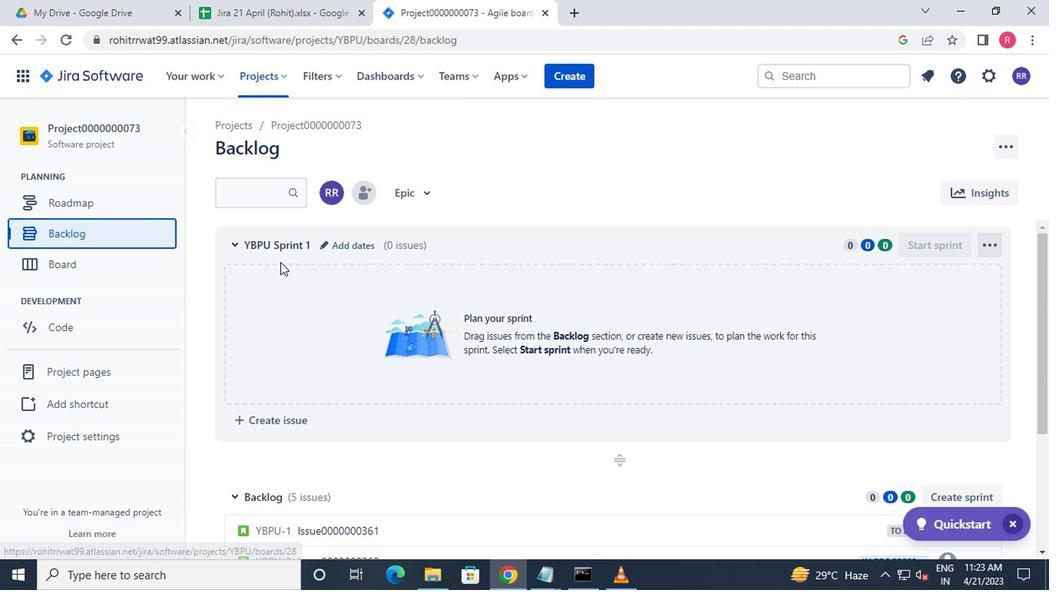 
Action: Mouse moved to (942, 340)
Screenshot: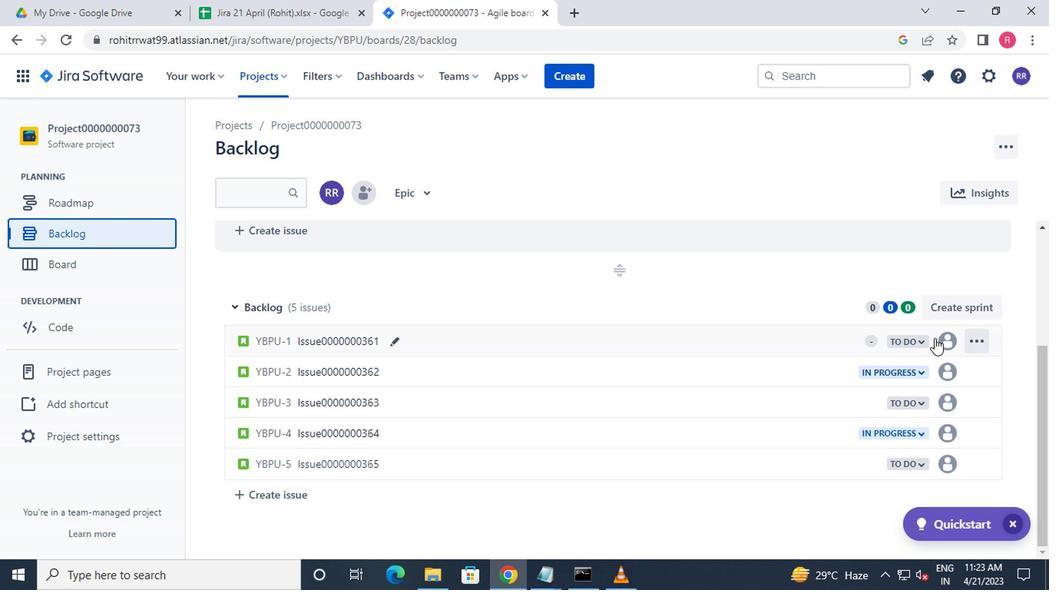 
Action: Mouse pressed left at (942, 340)
Screenshot: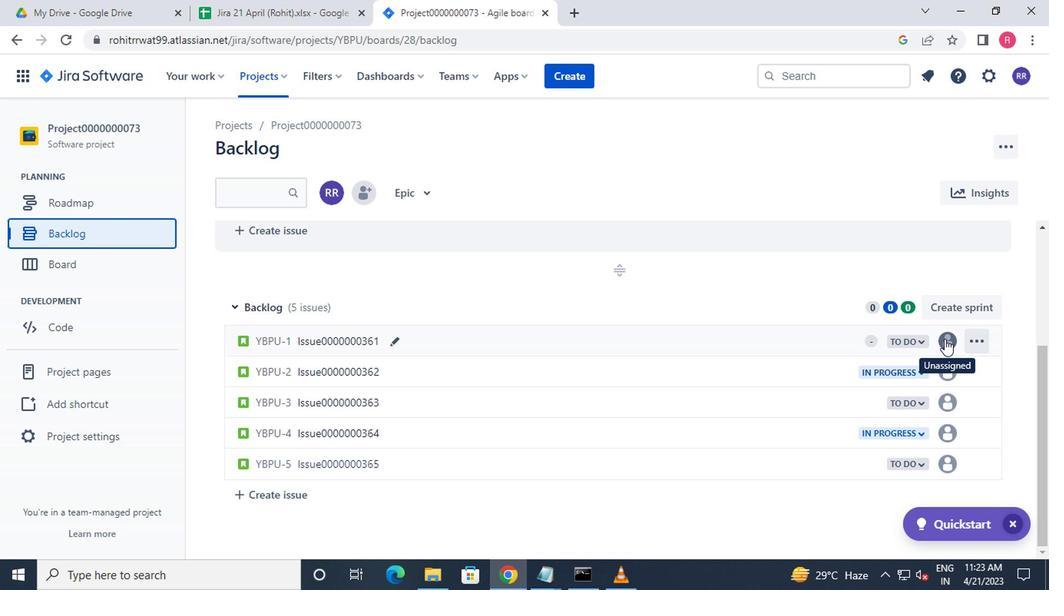 
Action: Mouse moved to (822, 442)
Screenshot: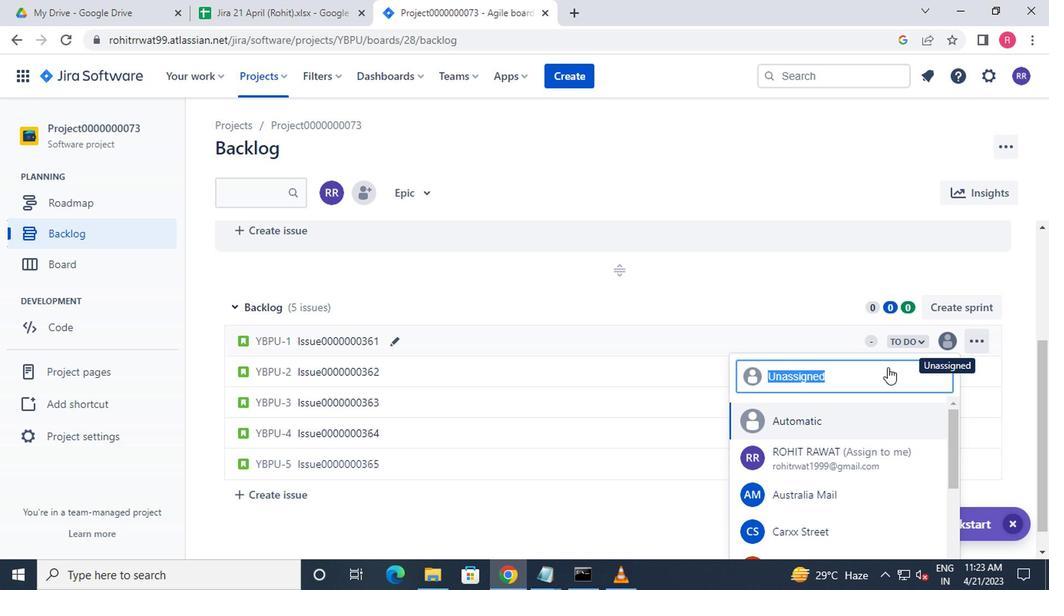 
Action: Mouse scrolled (822, 442) with delta (0, 0)
Screenshot: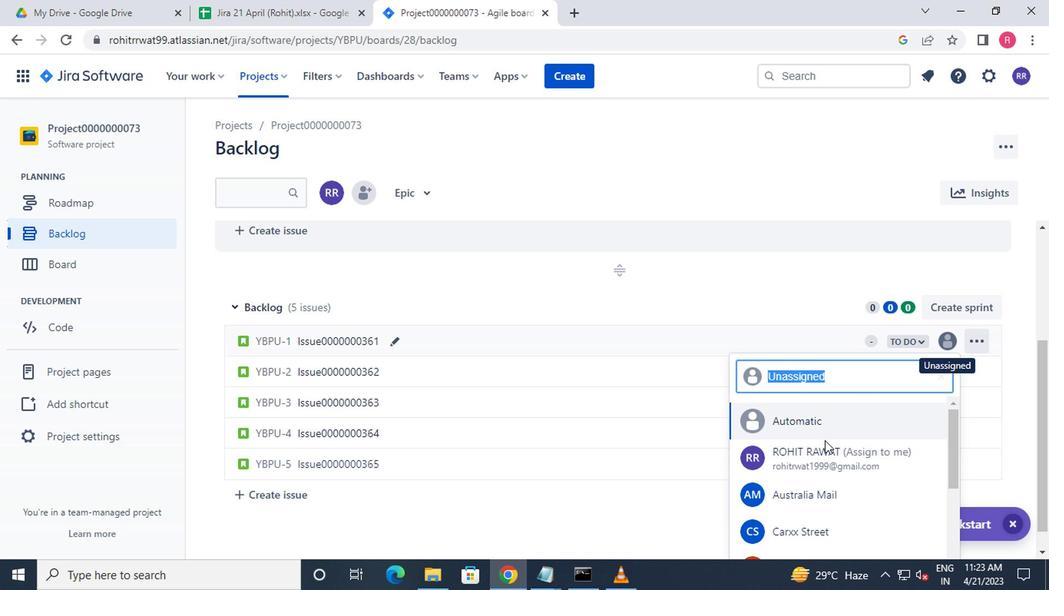 
Action: Mouse scrolled (822, 442) with delta (0, 0)
Screenshot: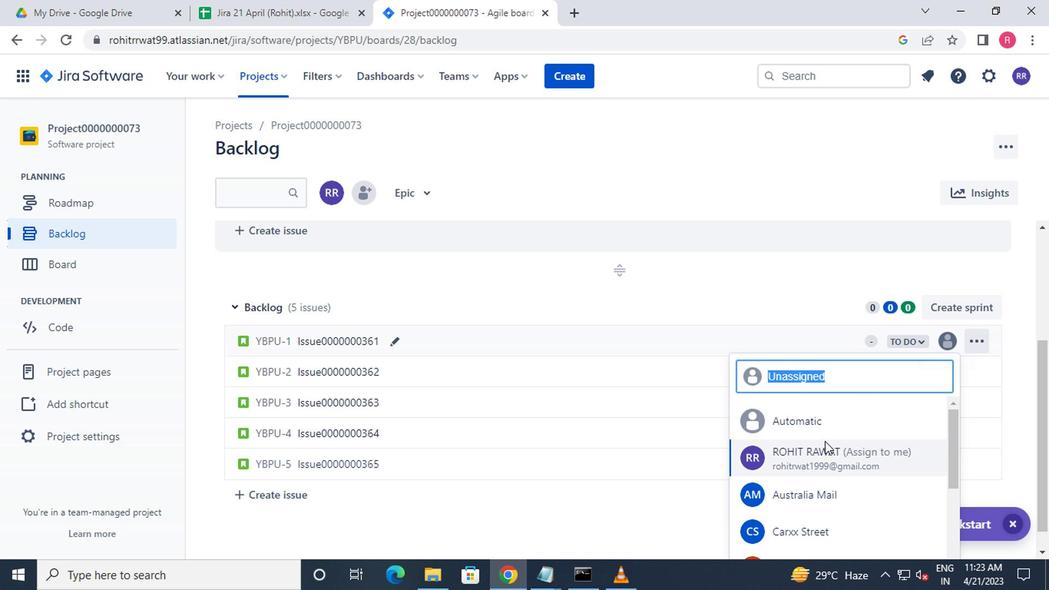 
Action: Mouse moved to (822, 441)
Screenshot: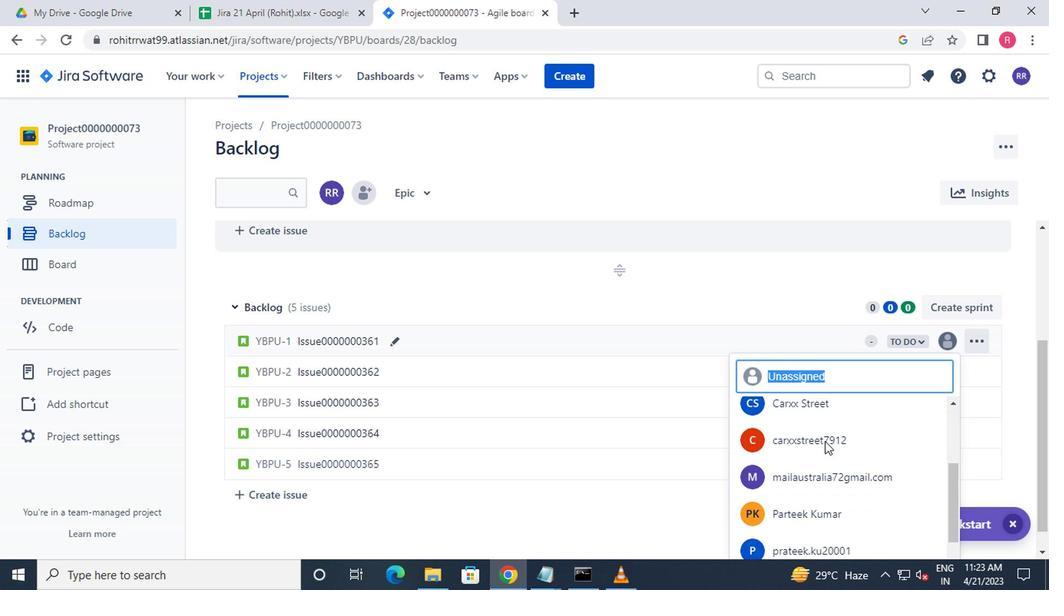 
Action: Mouse scrolled (822, 442) with delta (0, 0)
Screenshot: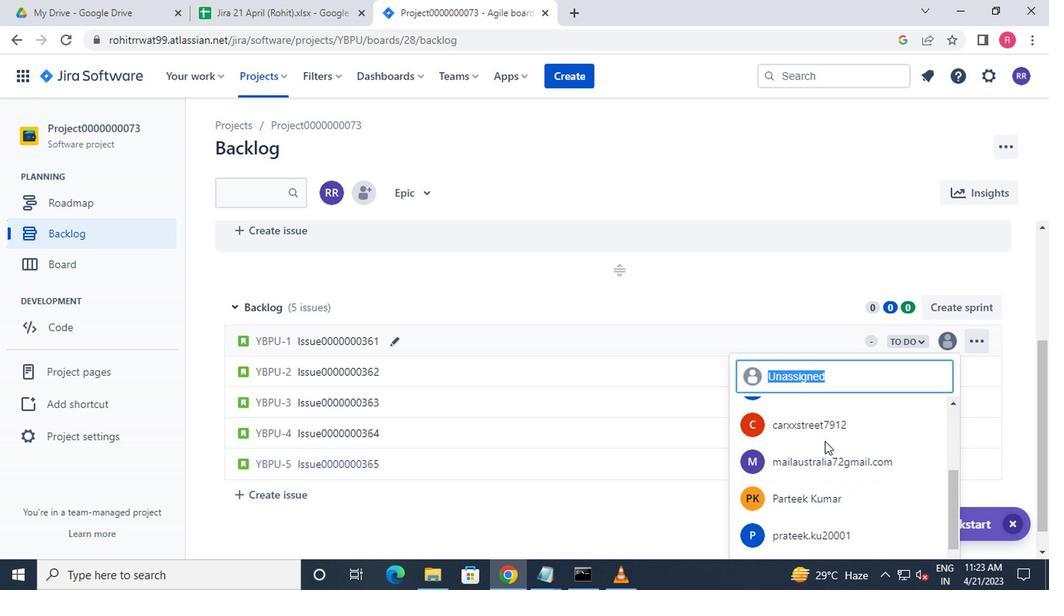 
Action: Mouse moved to (822, 438)
Screenshot: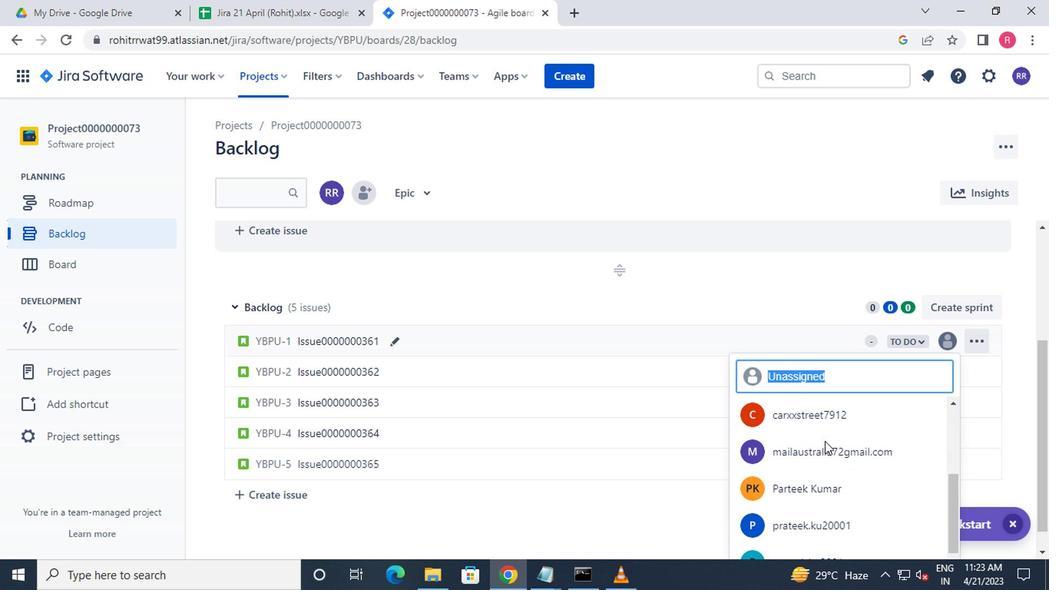 
Action: Mouse scrolled (822, 439) with delta (0, 0)
Screenshot: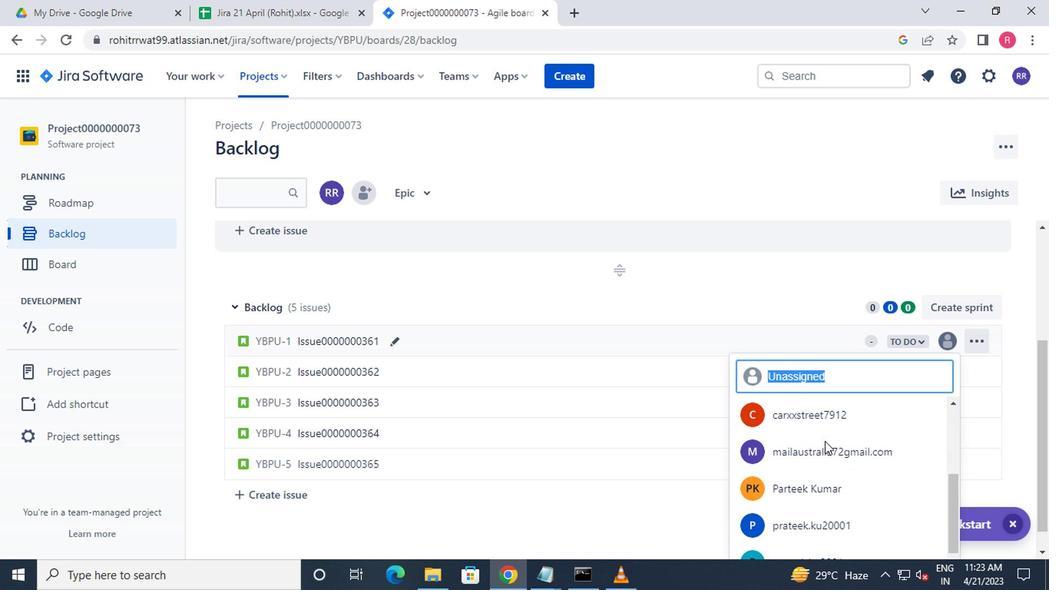 
Action: Mouse moved to (811, 495)
Screenshot: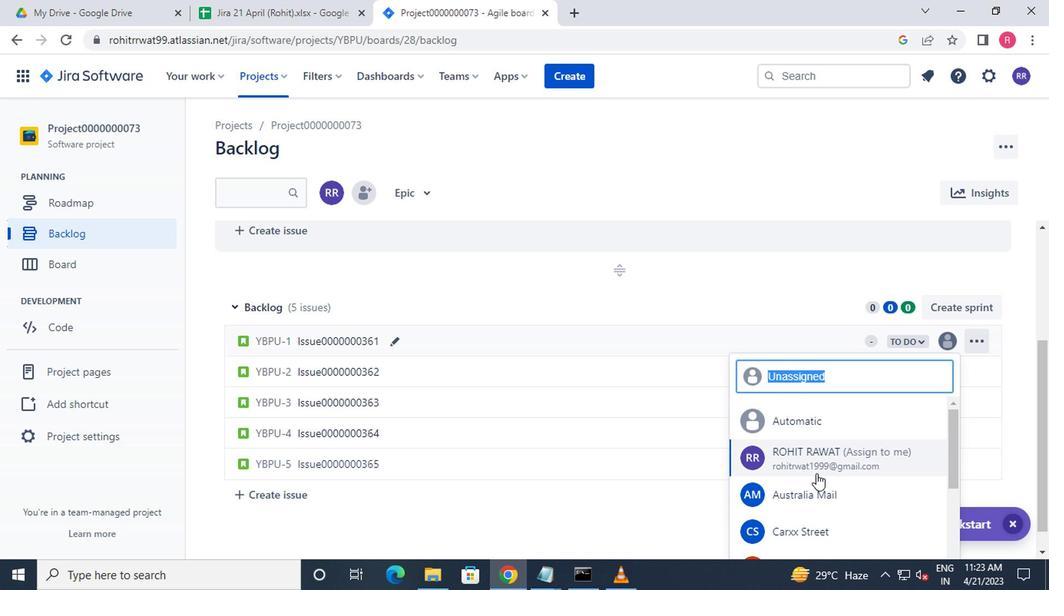 
Action: Mouse pressed left at (811, 495)
Screenshot: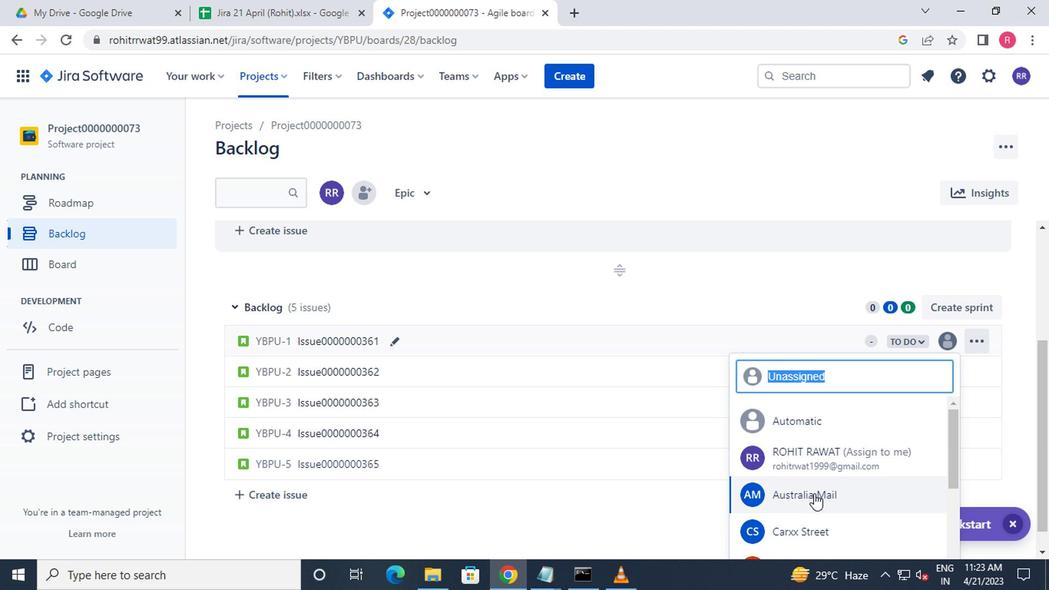 
Action: Mouse moved to (825, 457)
Screenshot: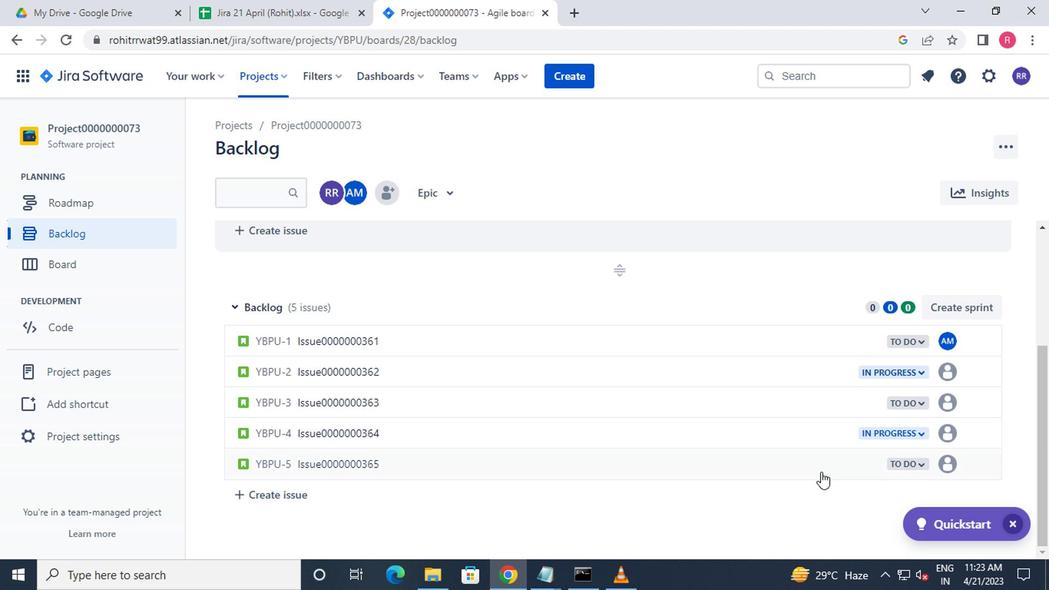 
